 Task: Find a place to stay in Zaysan, Kazakhstan, for 8 guests from 12th to 16th August, with a price range of ₹820 to ₹100000+, including amenities like WiFi and free parking, and enable self check-in.
Action: Mouse moved to (427, 140)
Screenshot: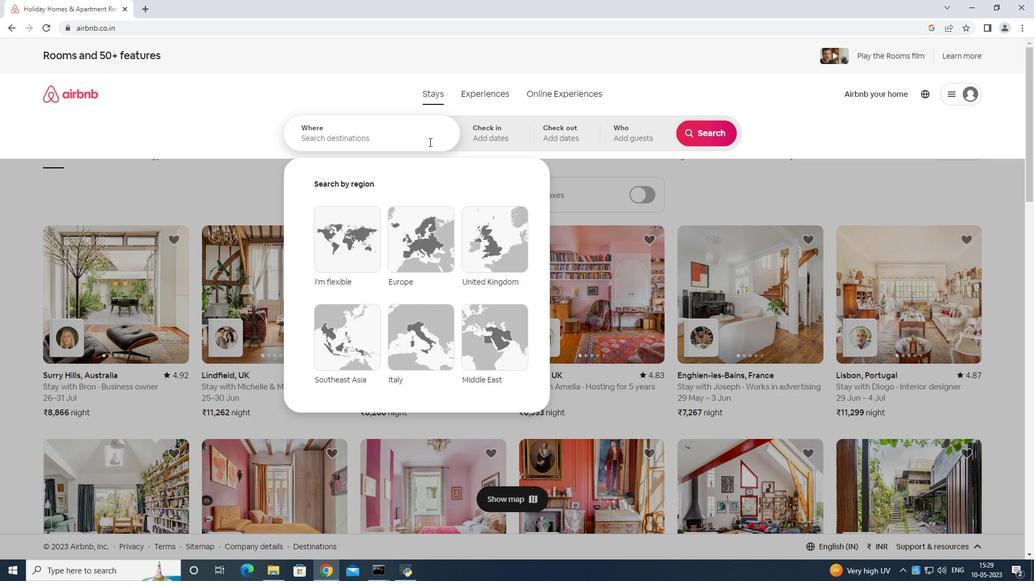 
Action: Mouse pressed left at (427, 140)
Screenshot: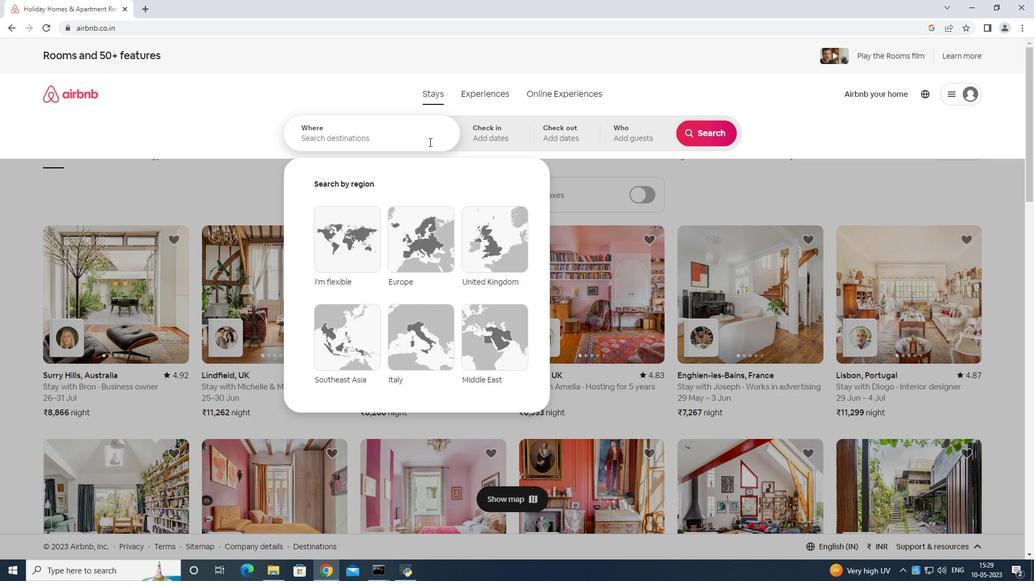 
Action: Mouse moved to (359, 200)
Screenshot: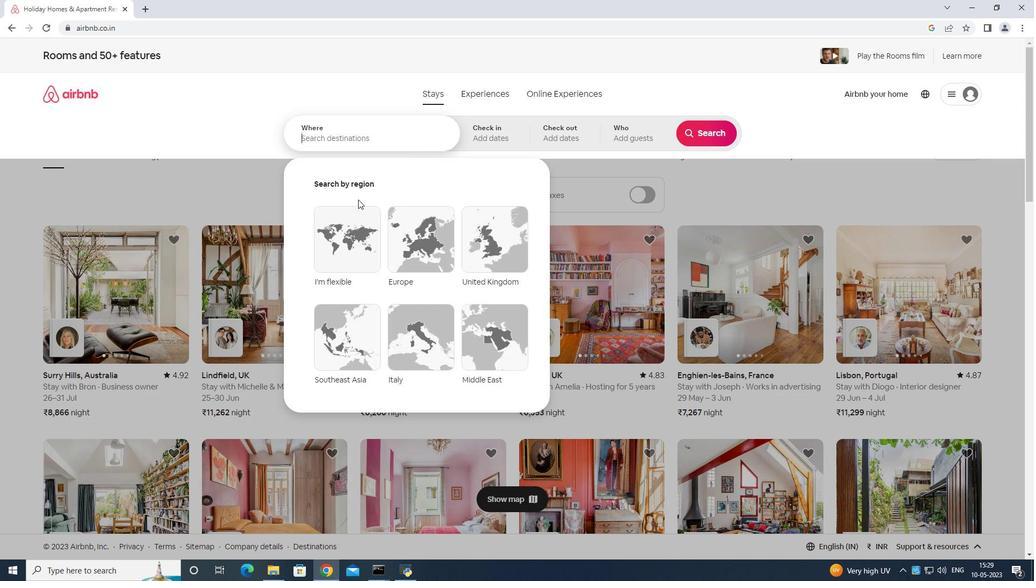 
Action: Key pressed <Key.shift>Zaysan<Key.space>kazakj<Key.backspace>hstan<Key.enter>
Screenshot: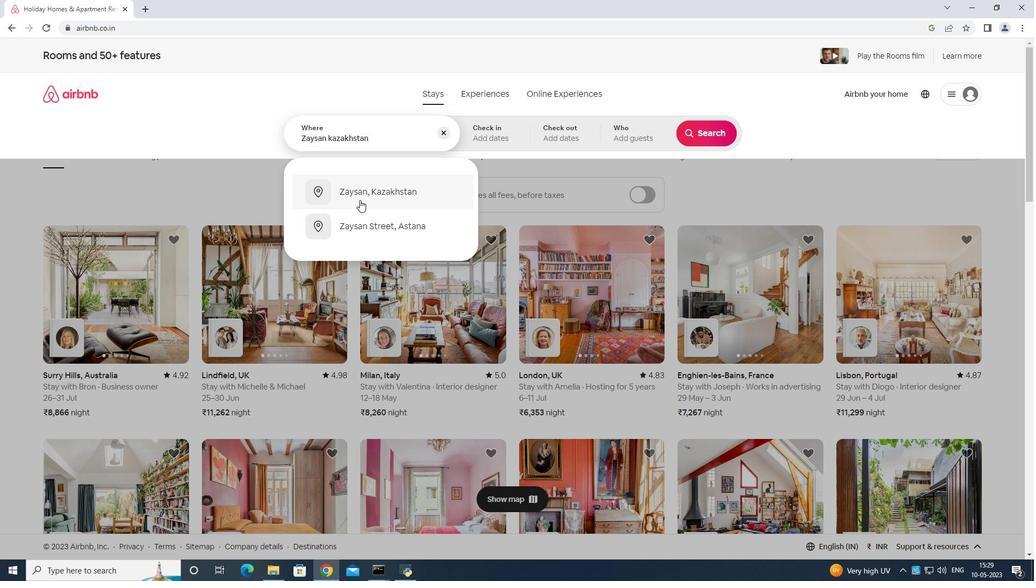 
Action: Mouse moved to (705, 220)
Screenshot: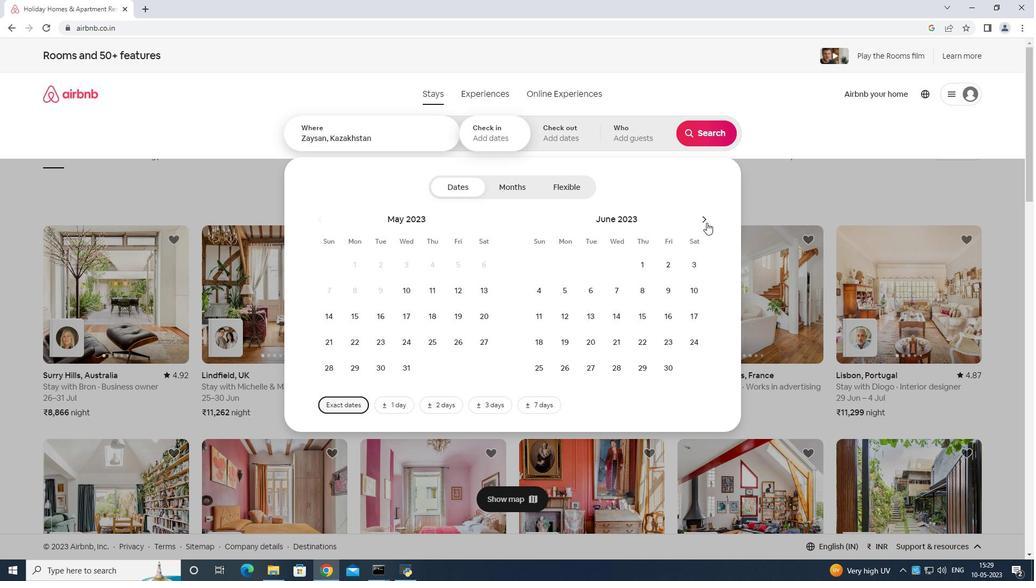 
Action: Mouse pressed left at (705, 220)
Screenshot: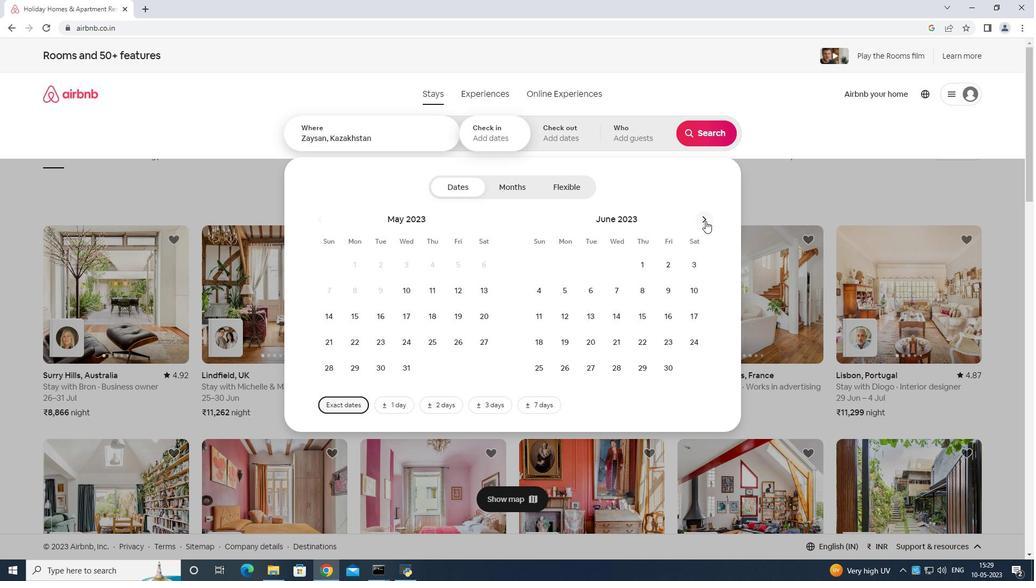 
Action: Mouse moved to (702, 220)
Screenshot: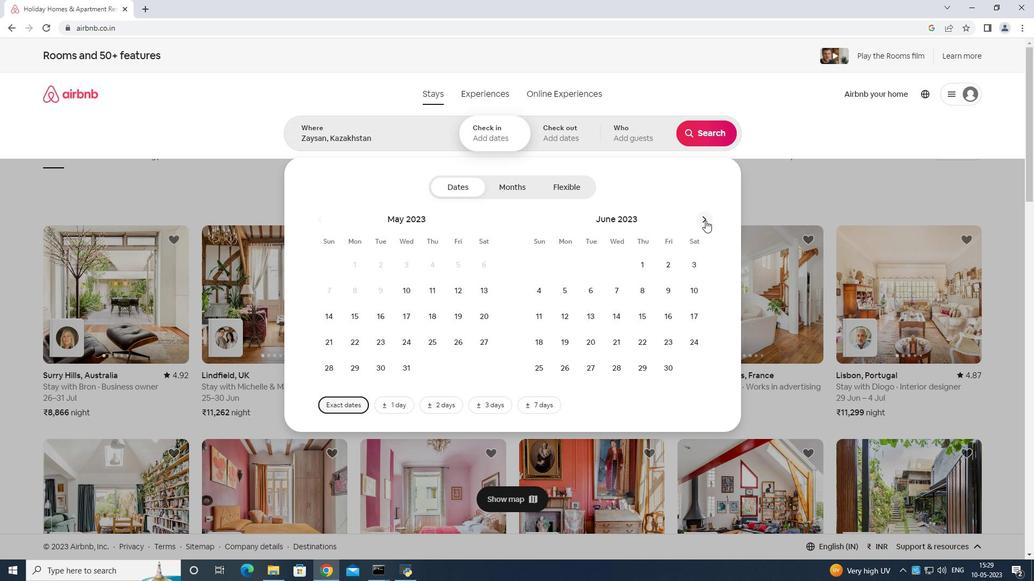 
Action: Mouse pressed left at (702, 220)
Screenshot: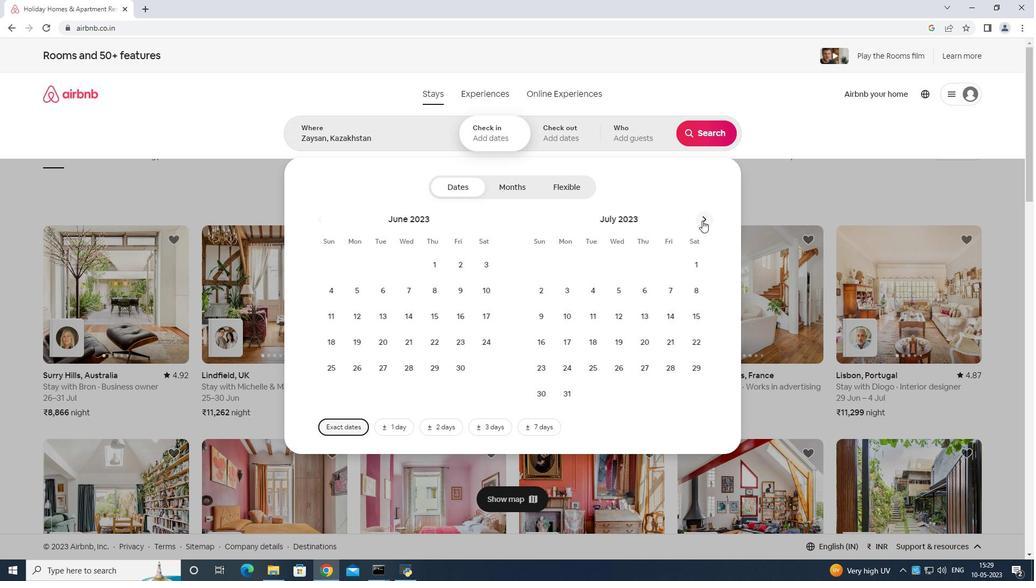 
Action: Mouse moved to (691, 289)
Screenshot: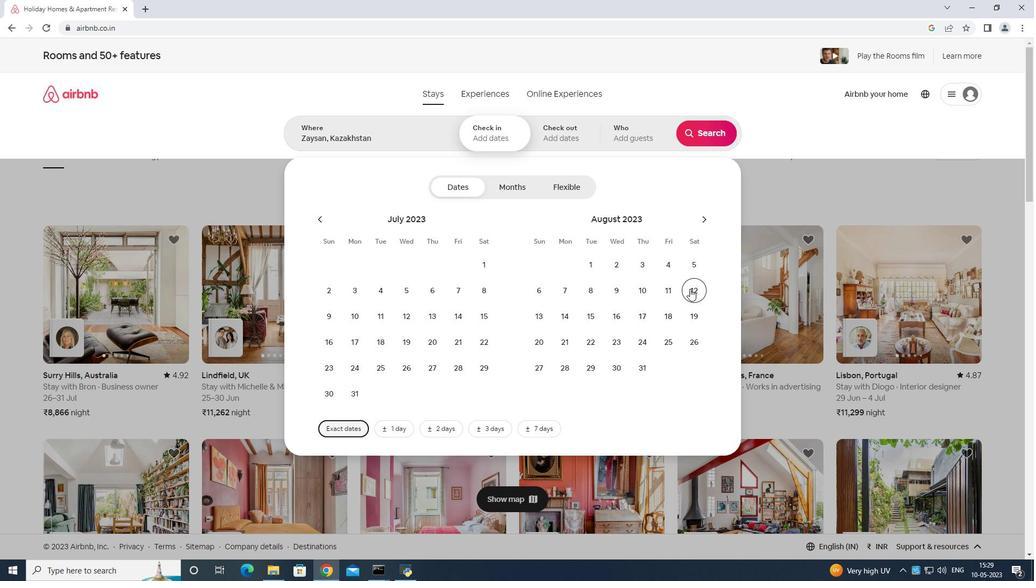 
Action: Mouse pressed left at (691, 289)
Screenshot: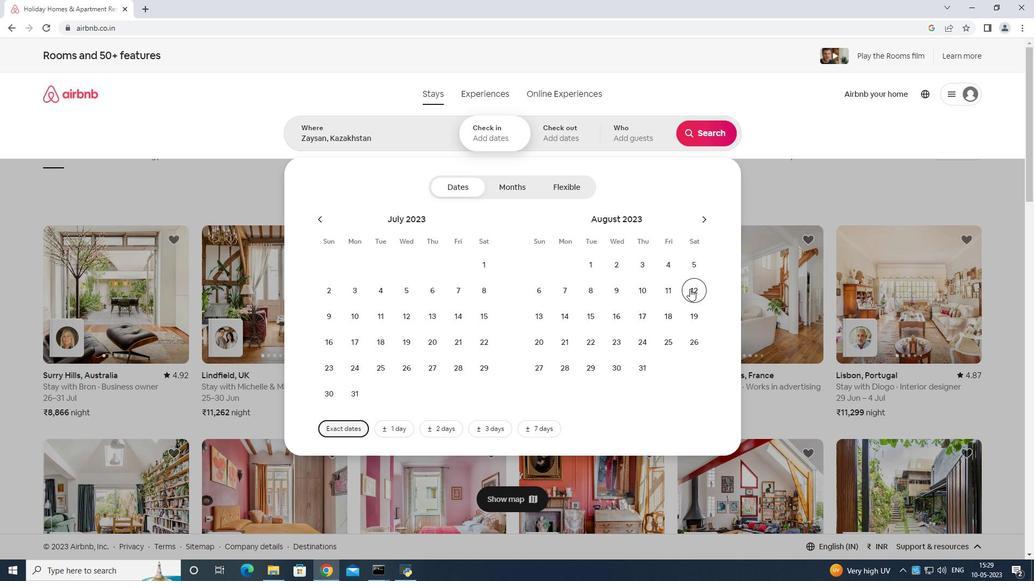 
Action: Mouse moved to (611, 313)
Screenshot: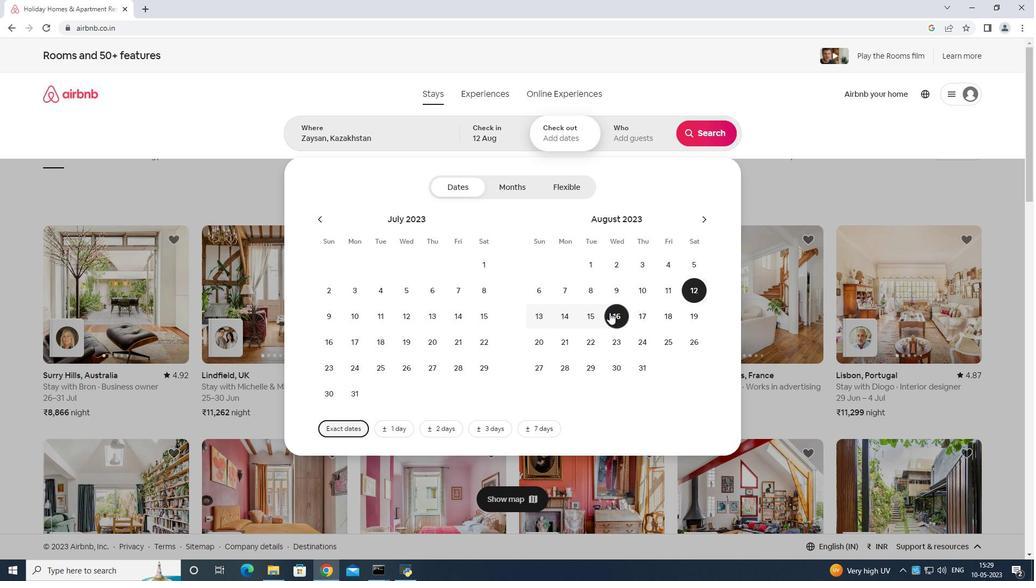 
Action: Mouse pressed left at (611, 313)
Screenshot: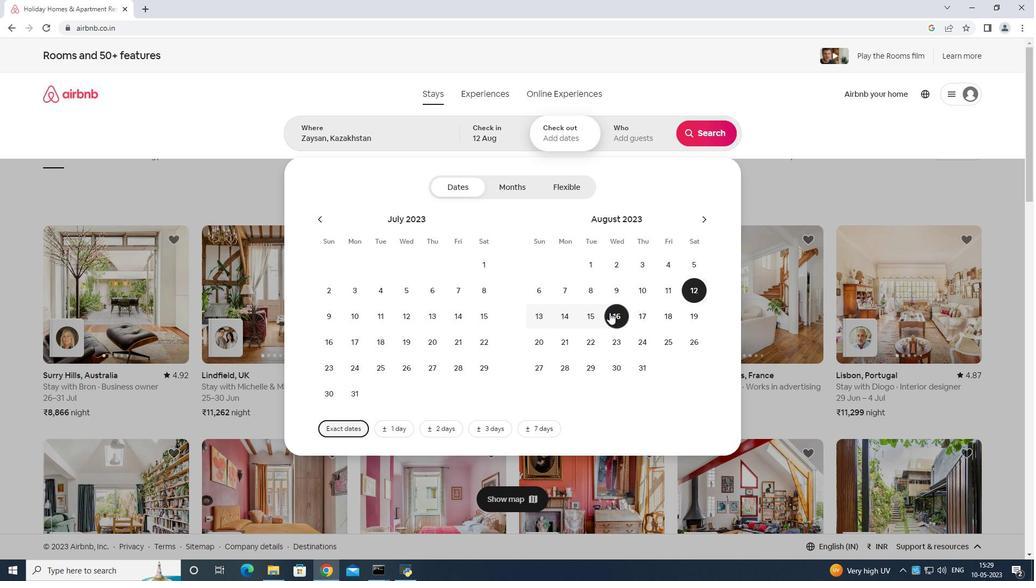 
Action: Mouse moved to (637, 140)
Screenshot: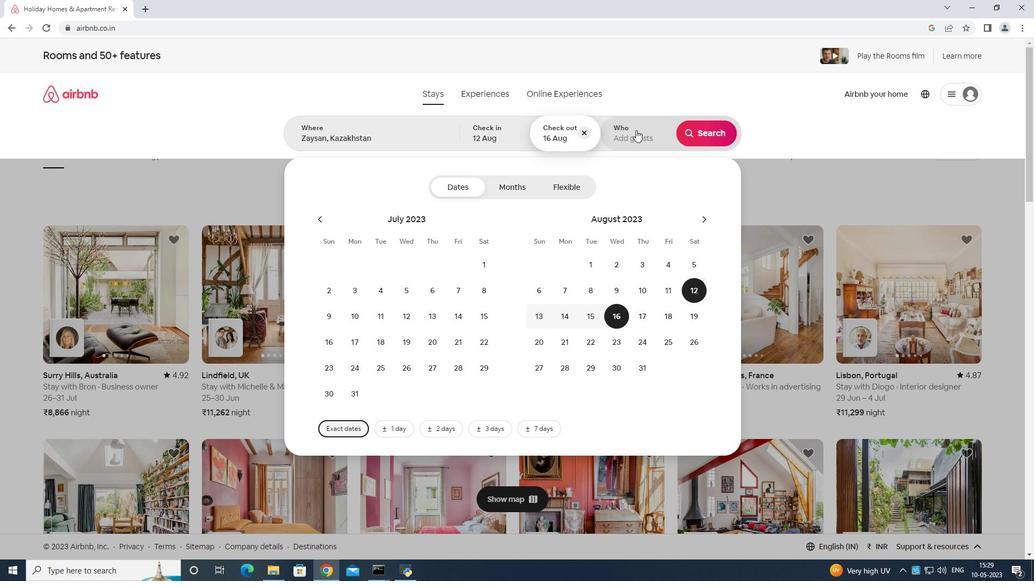 
Action: Mouse pressed left at (637, 140)
Screenshot: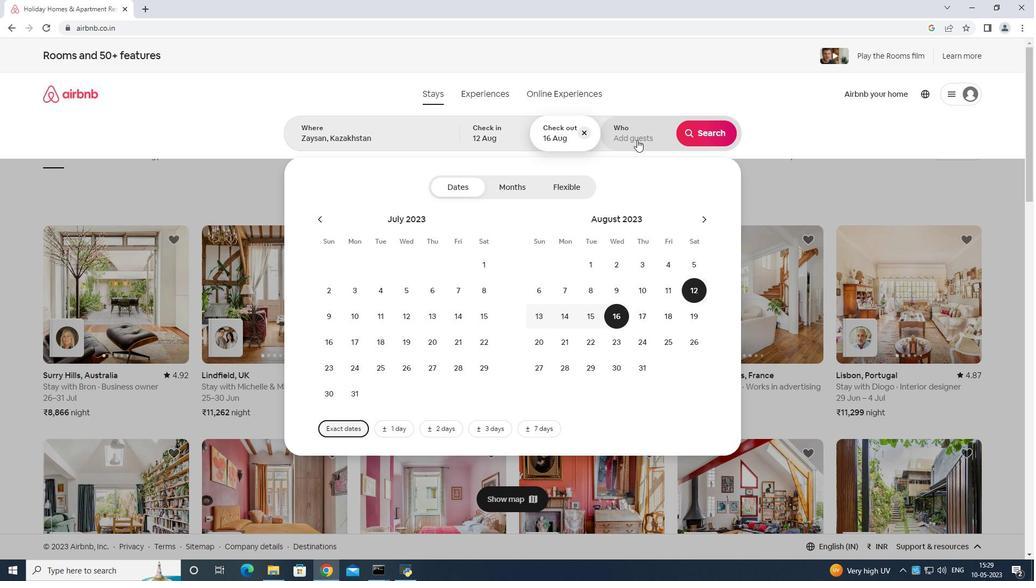
Action: Mouse moved to (713, 193)
Screenshot: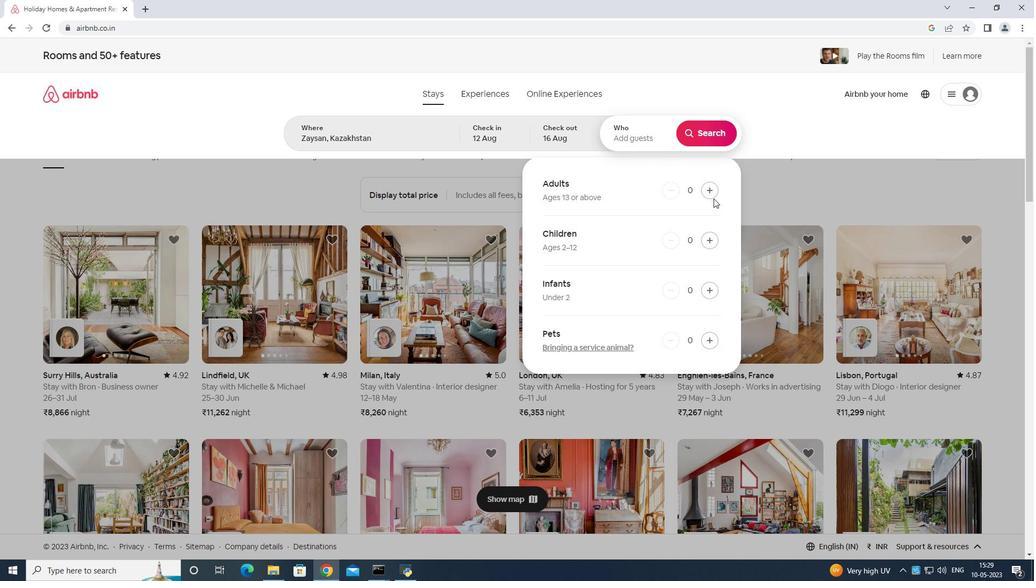 
Action: Mouse pressed left at (713, 193)
Screenshot: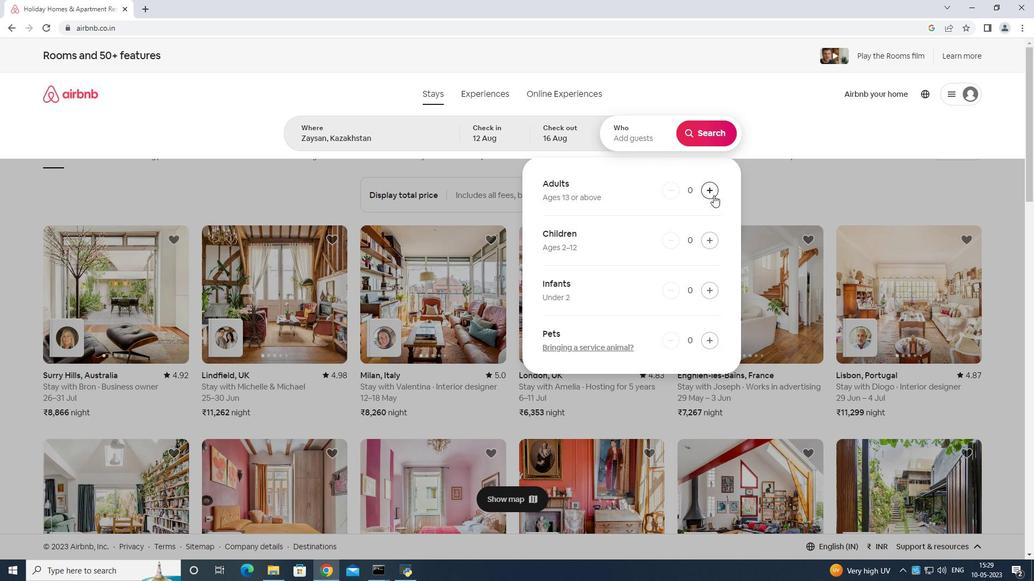 
Action: Mouse moved to (713, 193)
Screenshot: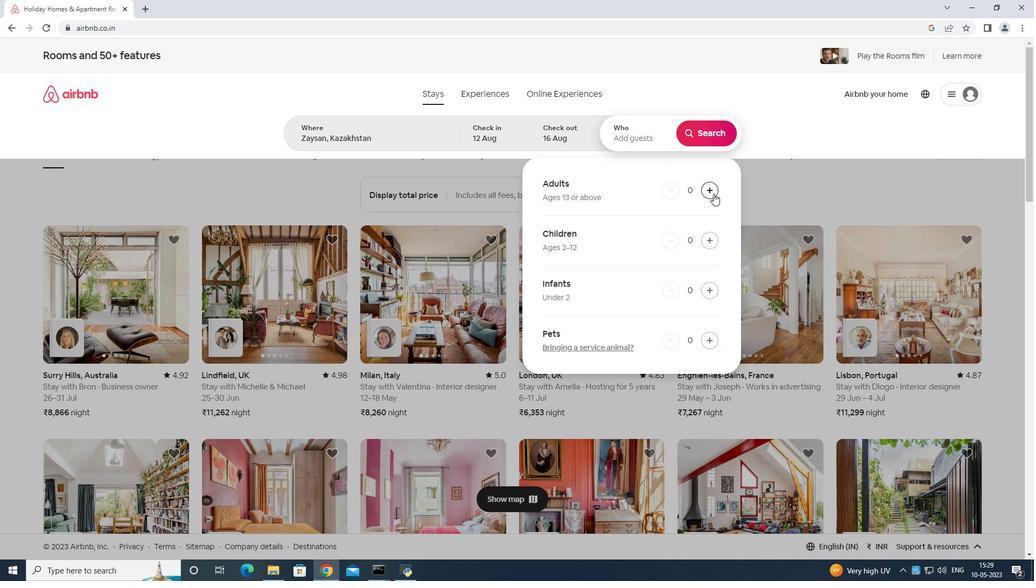 
Action: Mouse pressed left at (713, 193)
Screenshot: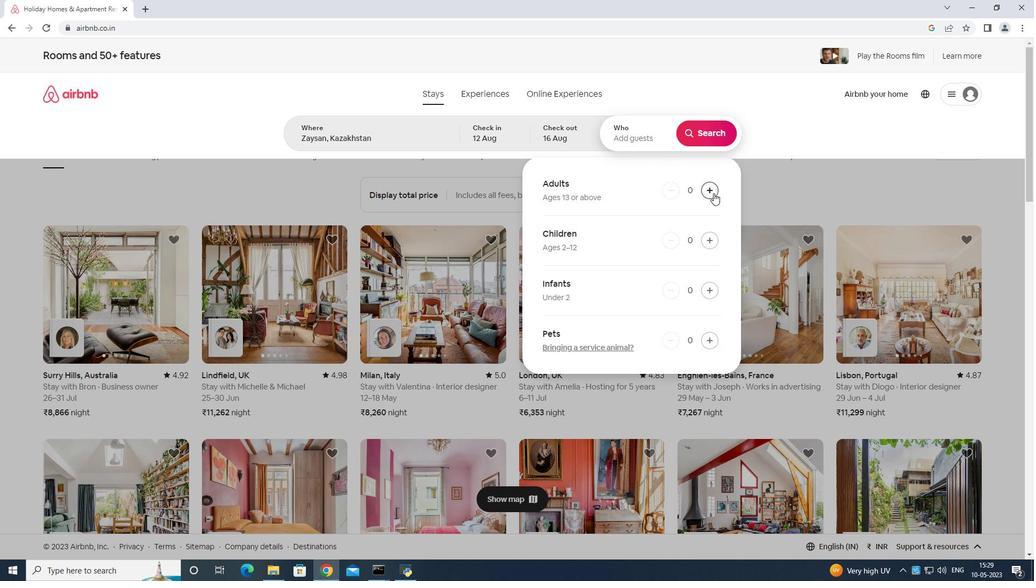 
Action: Mouse pressed left at (713, 193)
Screenshot: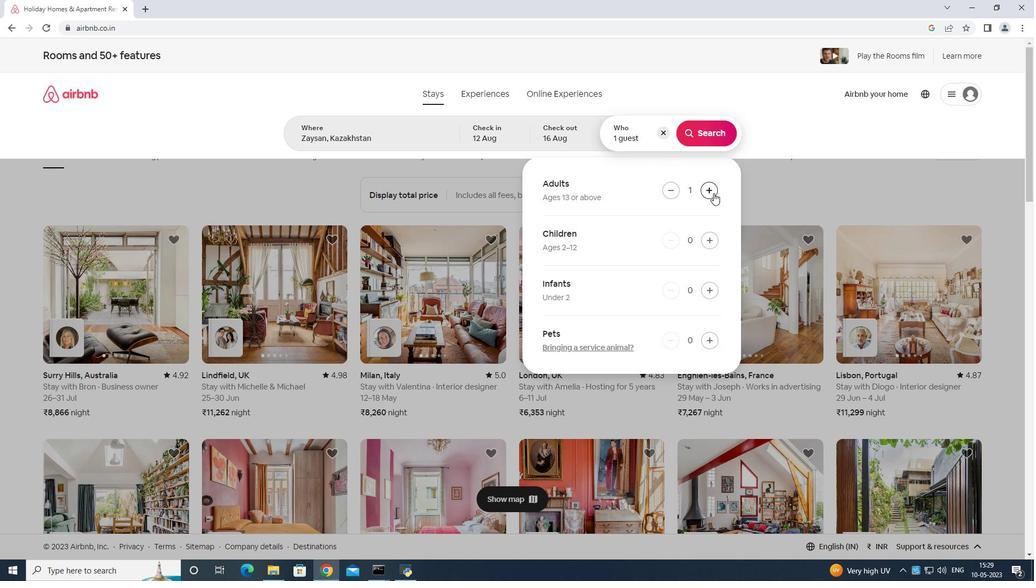 
Action: Mouse moved to (712, 192)
Screenshot: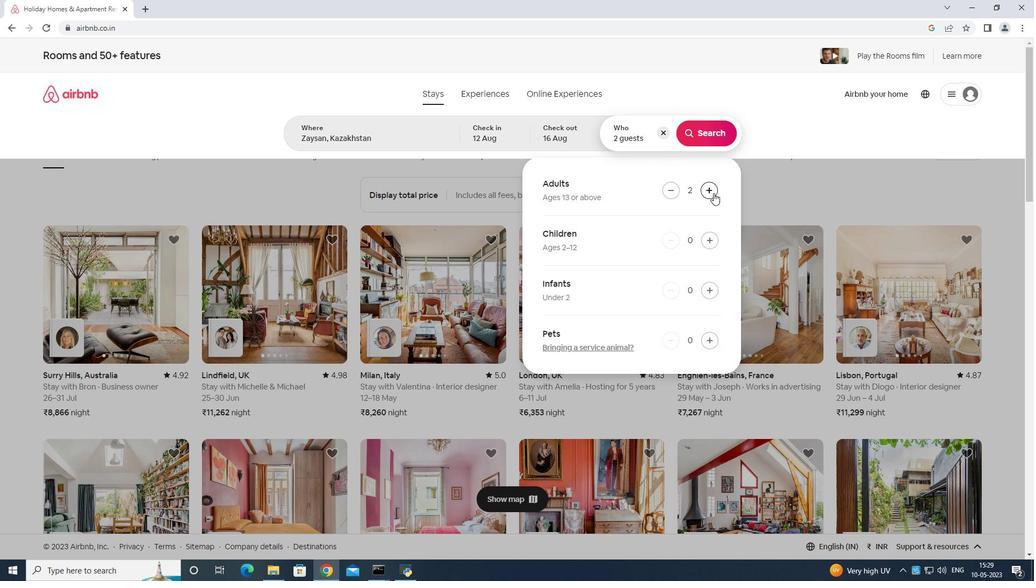 
Action: Mouse pressed left at (712, 192)
Screenshot: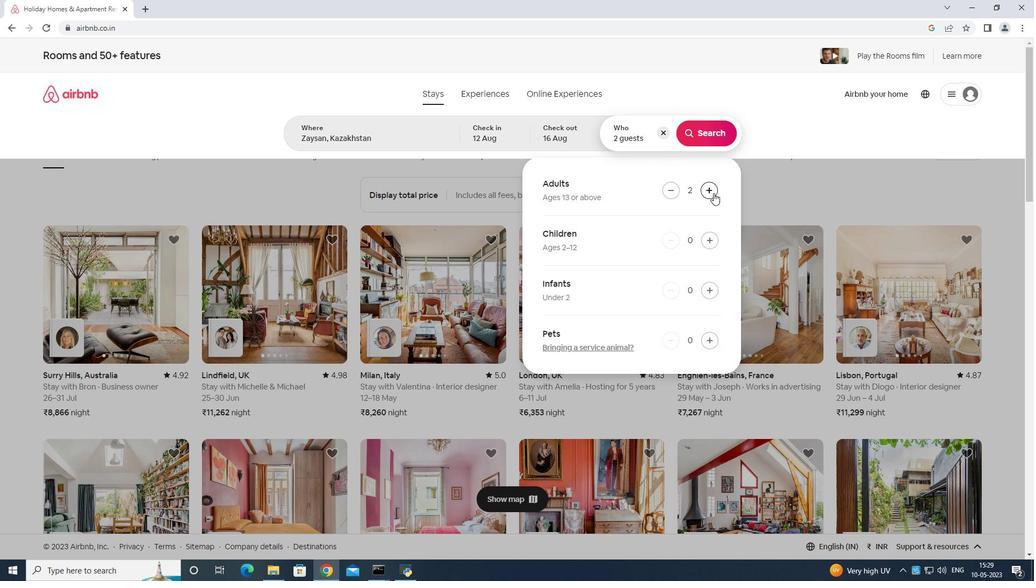 
Action: Mouse pressed left at (712, 192)
Screenshot: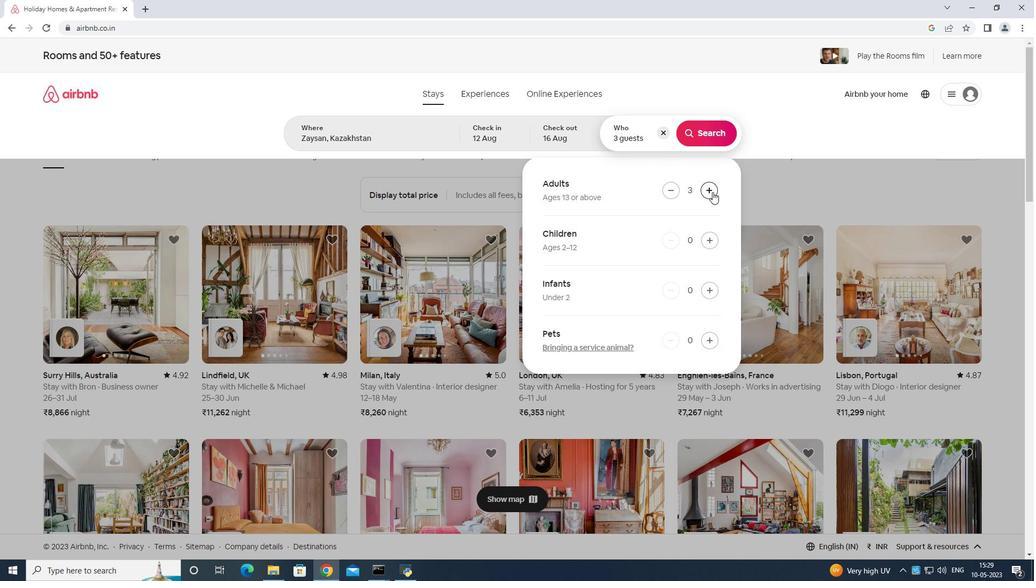 
Action: Mouse pressed left at (712, 192)
Screenshot: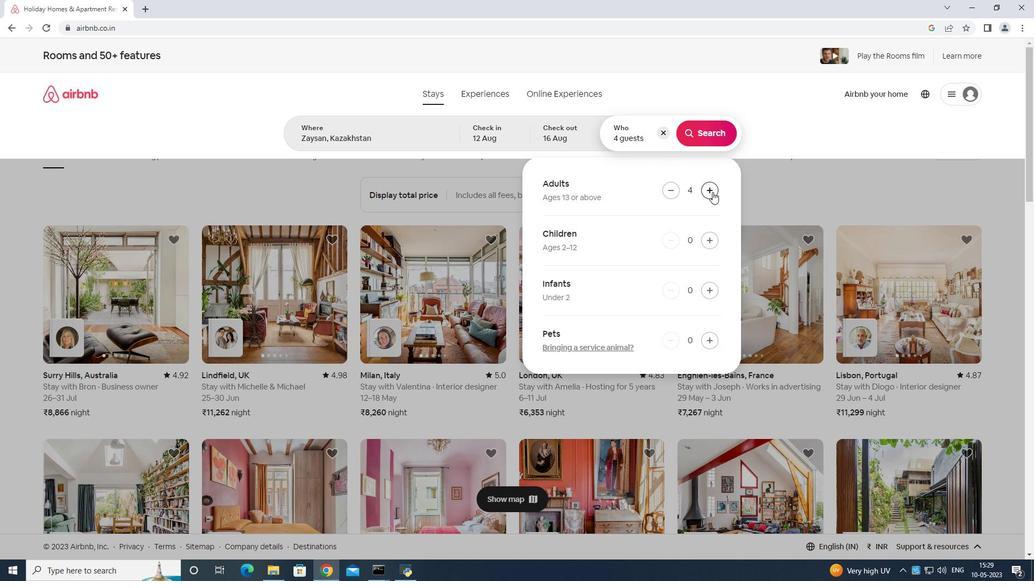 
Action: Mouse pressed left at (712, 192)
Screenshot: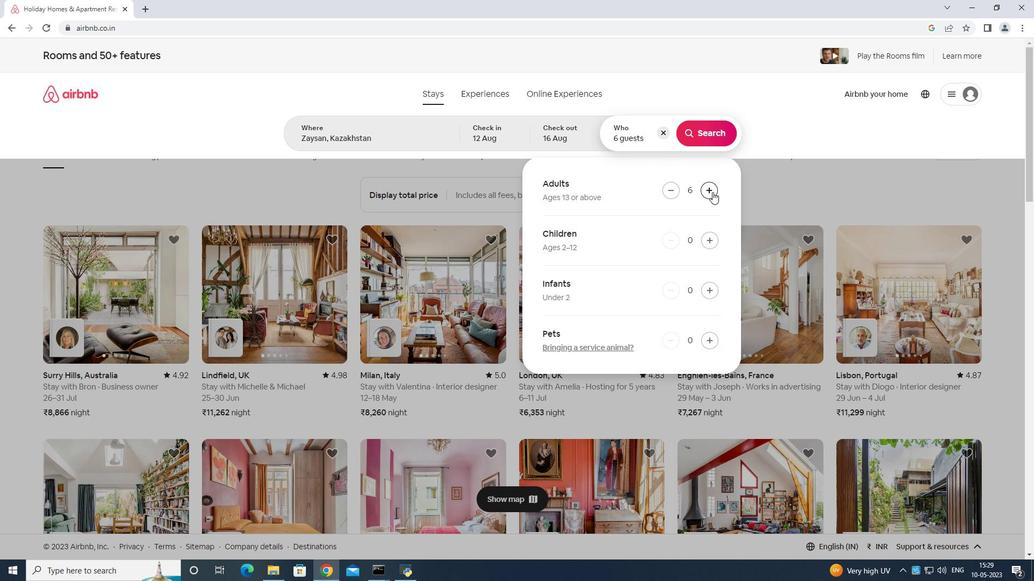 
Action: Mouse moved to (712, 192)
Screenshot: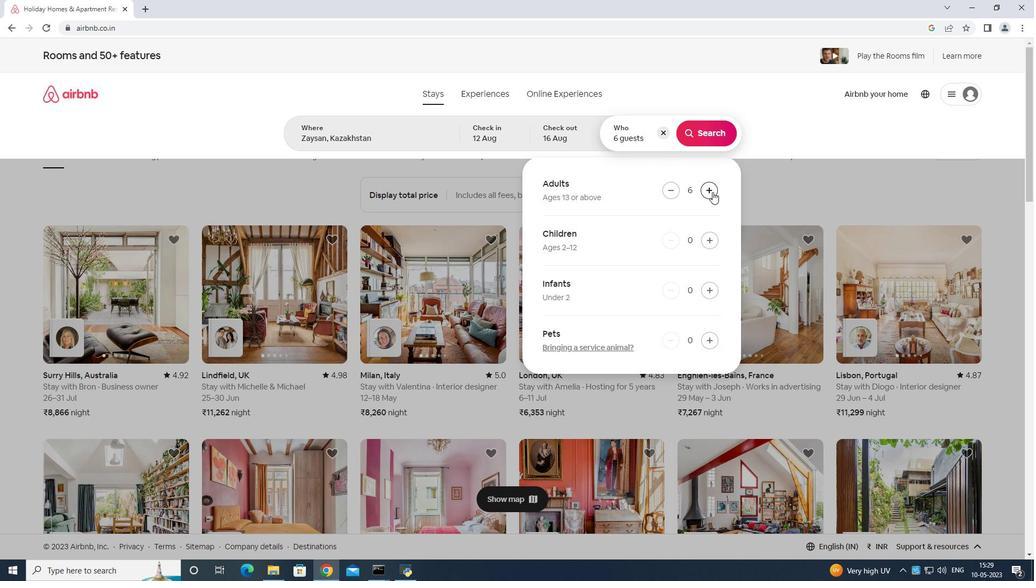 
Action: Mouse pressed left at (712, 192)
Screenshot: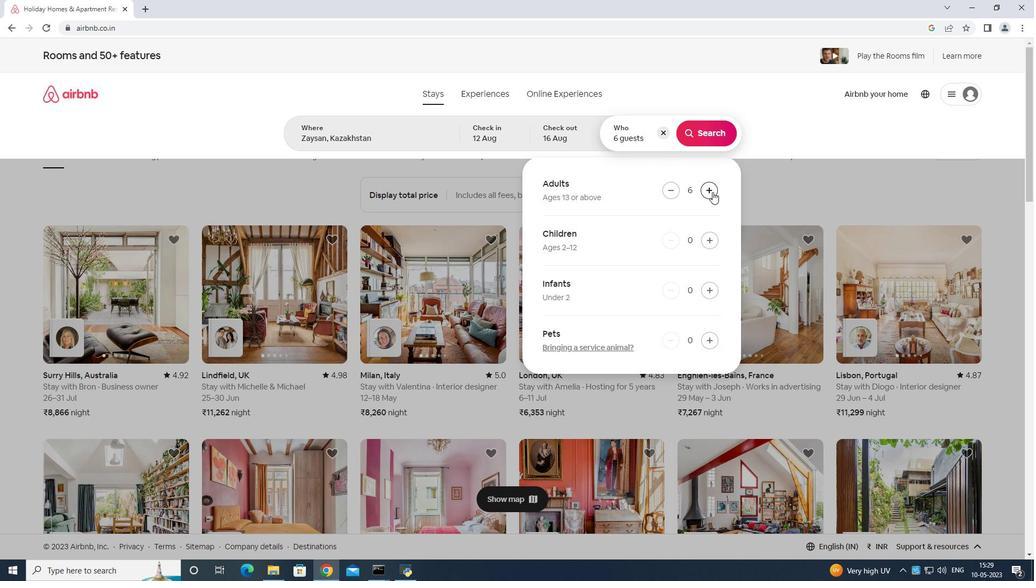 
Action: Mouse moved to (720, 132)
Screenshot: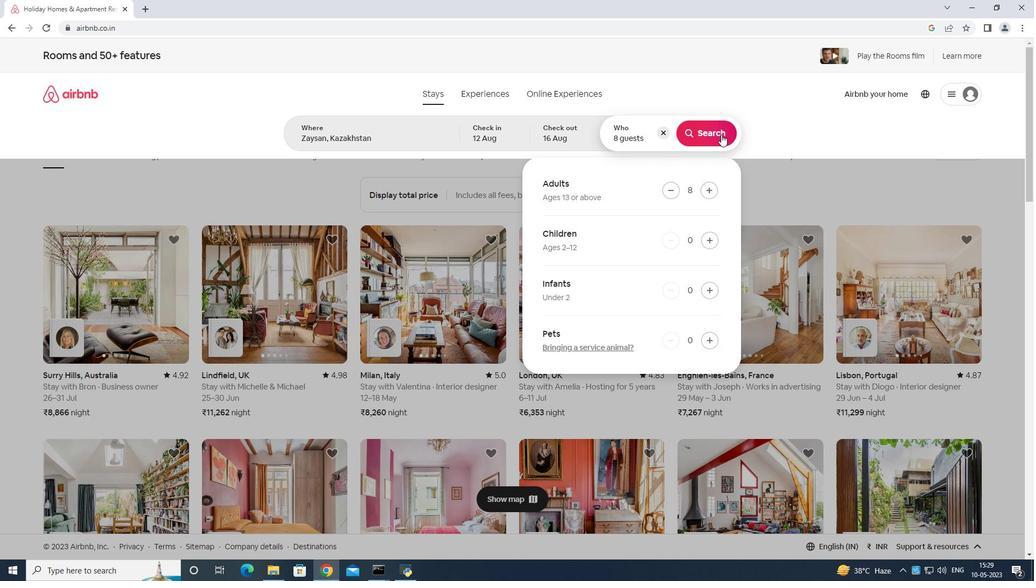
Action: Mouse pressed left at (720, 132)
Screenshot: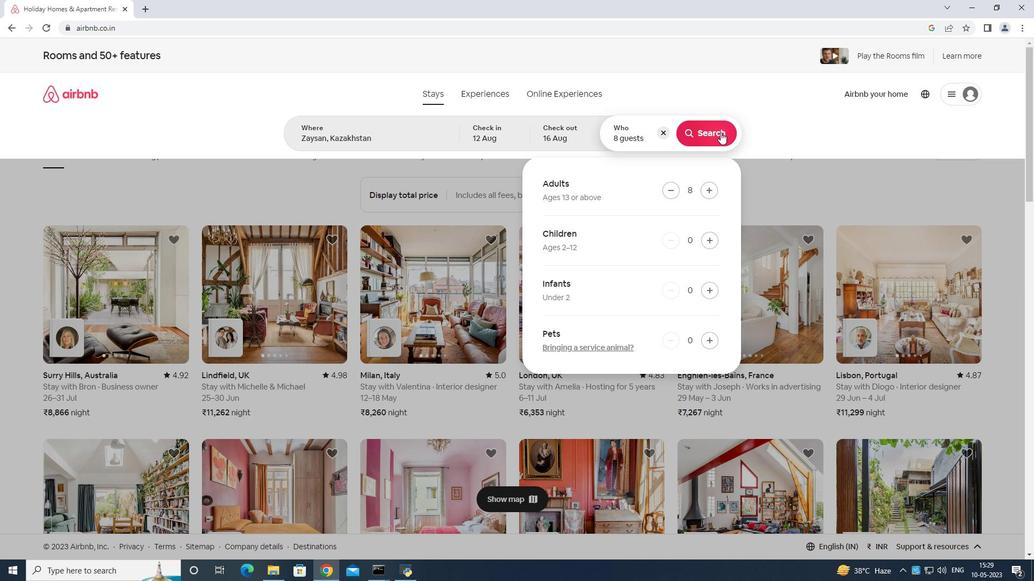 
Action: Mouse moved to (987, 100)
Screenshot: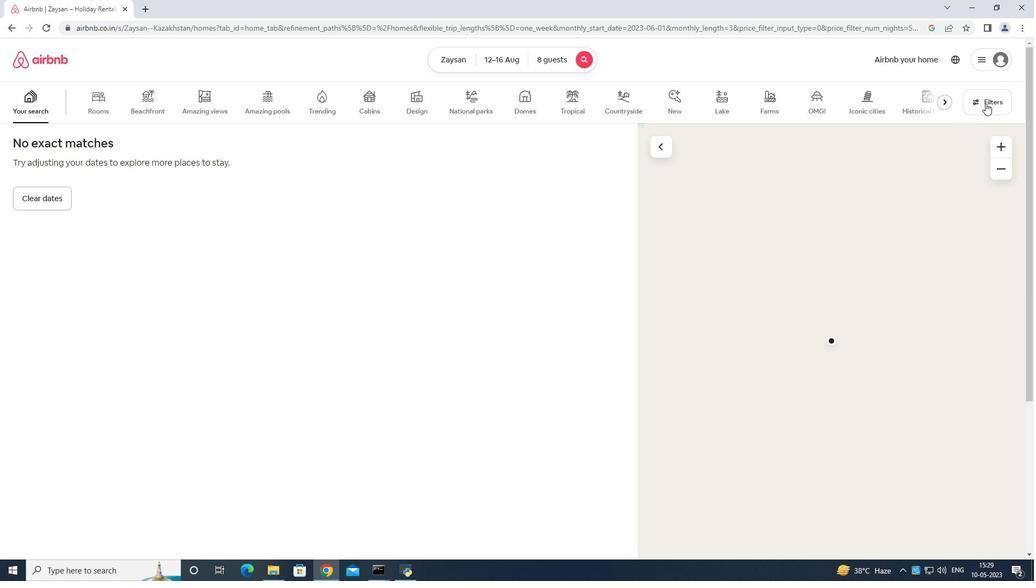
Action: Mouse pressed left at (987, 100)
Screenshot: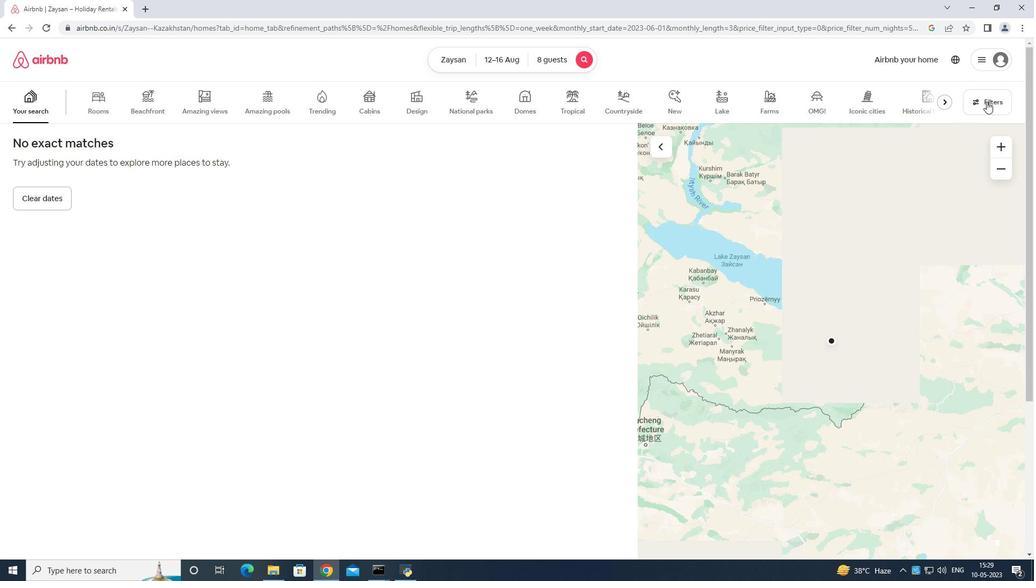 
Action: Mouse moved to (443, 360)
Screenshot: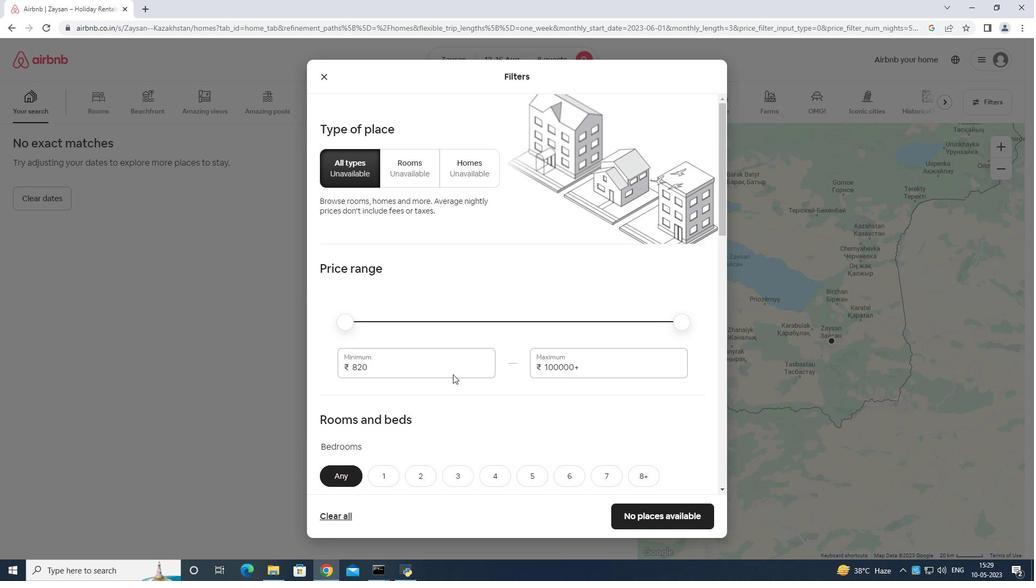 
Action: Mouse pressed left at (443, 360)
Screenshot: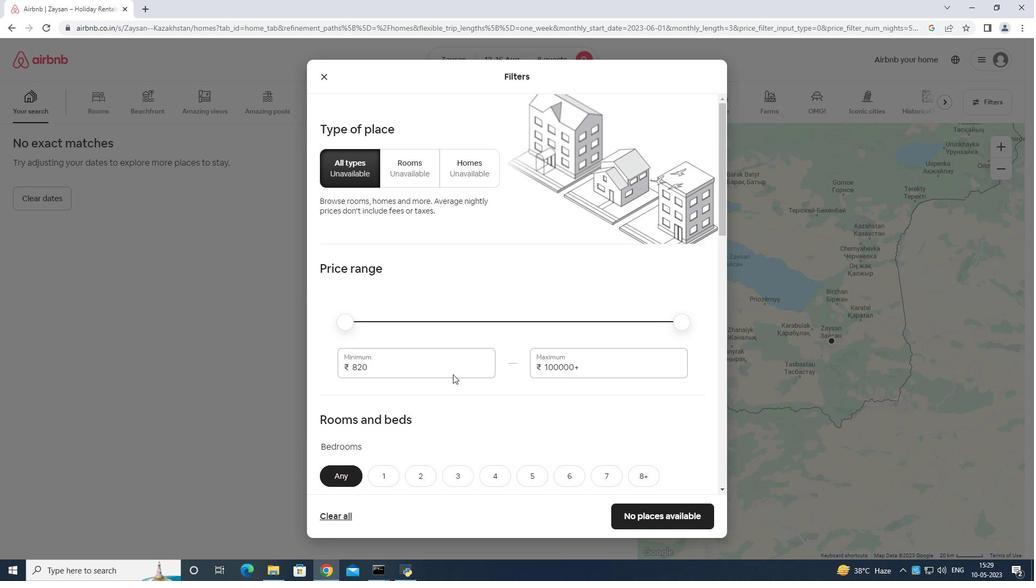 
Action: Mouse moved to (443, 356)
Screenshot: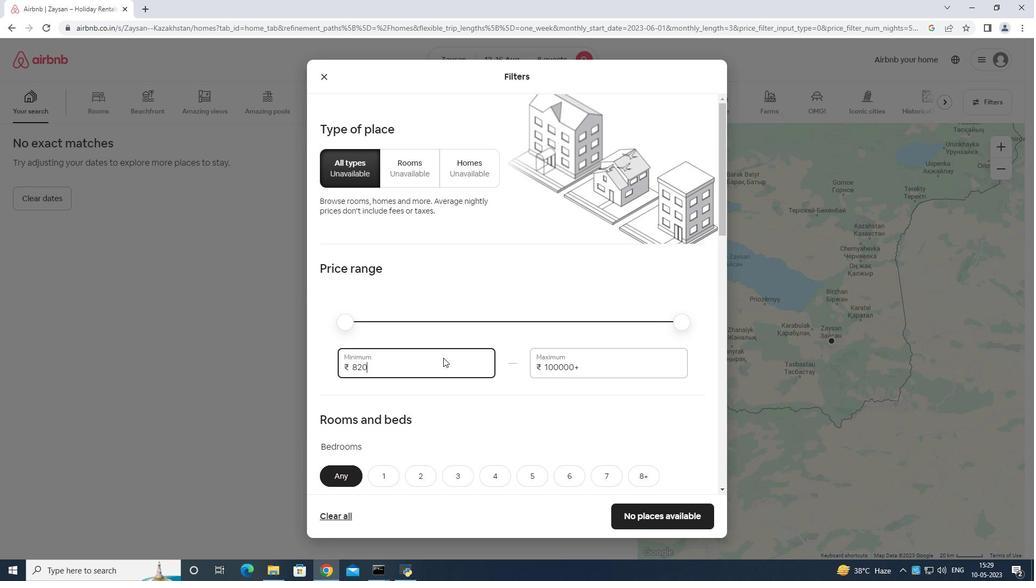 
Action: Key pressed <Key.backspace>
Screenshot: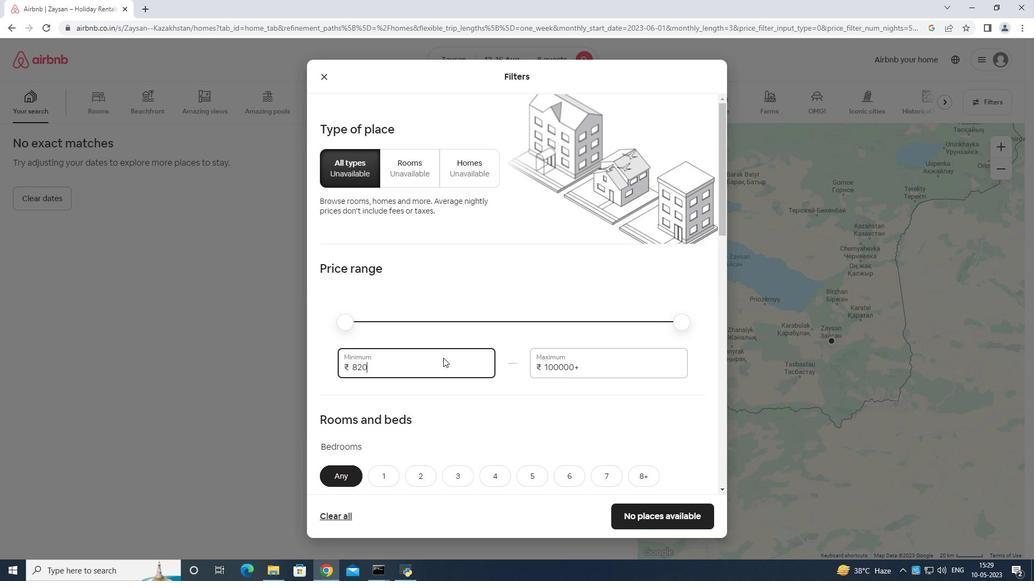 
Action: Mouse moved to (442, 352)
Screenshot: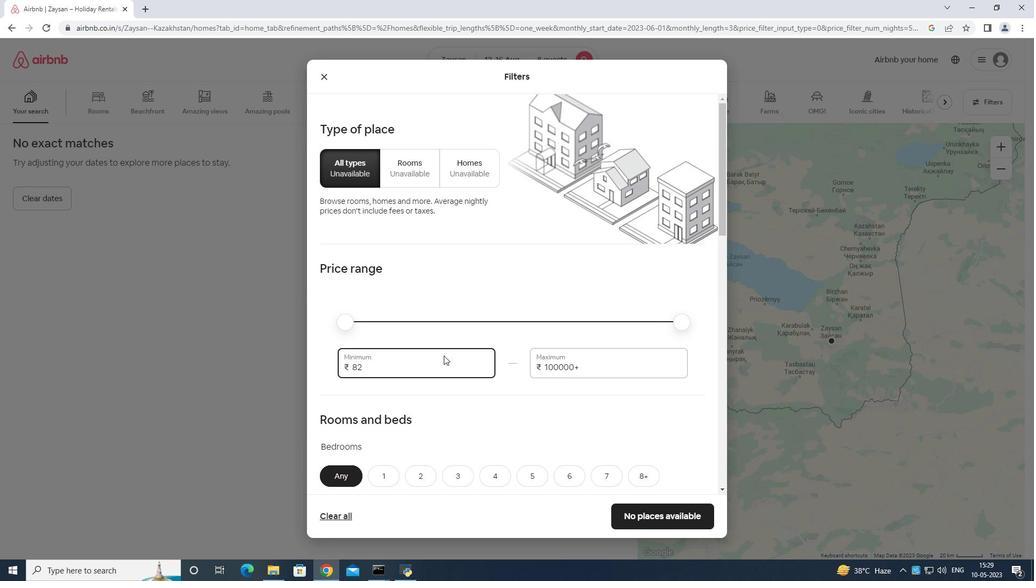 
Action: Key pressed <Key.backspace><Key.backspace><Key.backspace><Key.backspace><Key.backspace><Key.backspace><Key.backspace><Key.backspace>
Screenshot: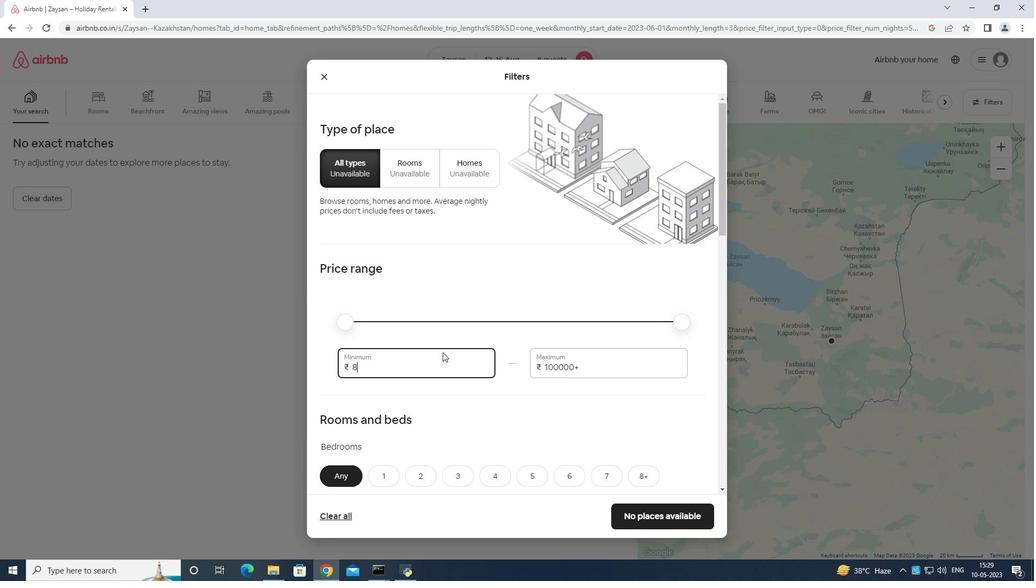 
Action: Mouse moved to (442, 352)
Screenshot: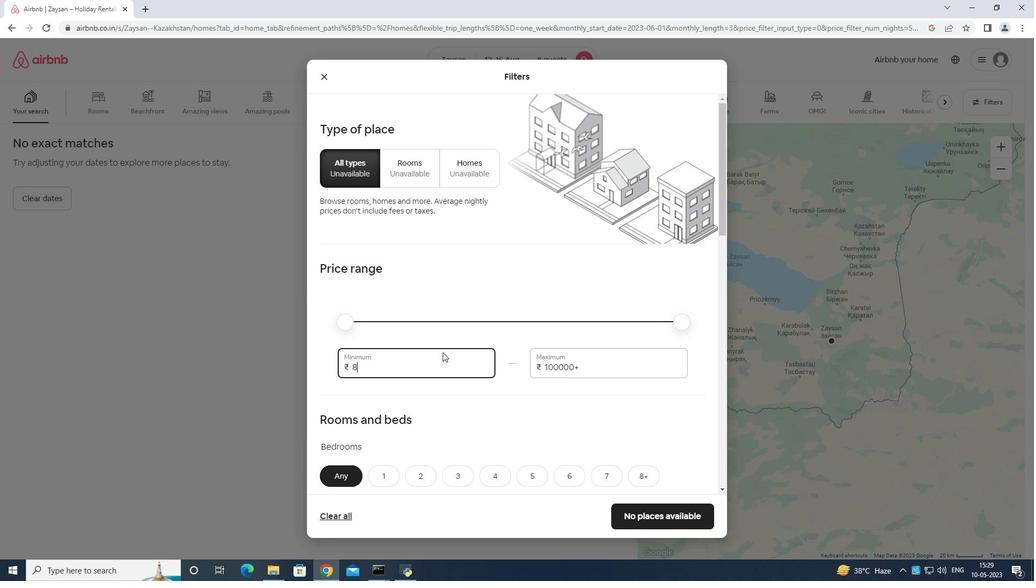
Action: Key pressed <Key.backspace>10000
Screenshot: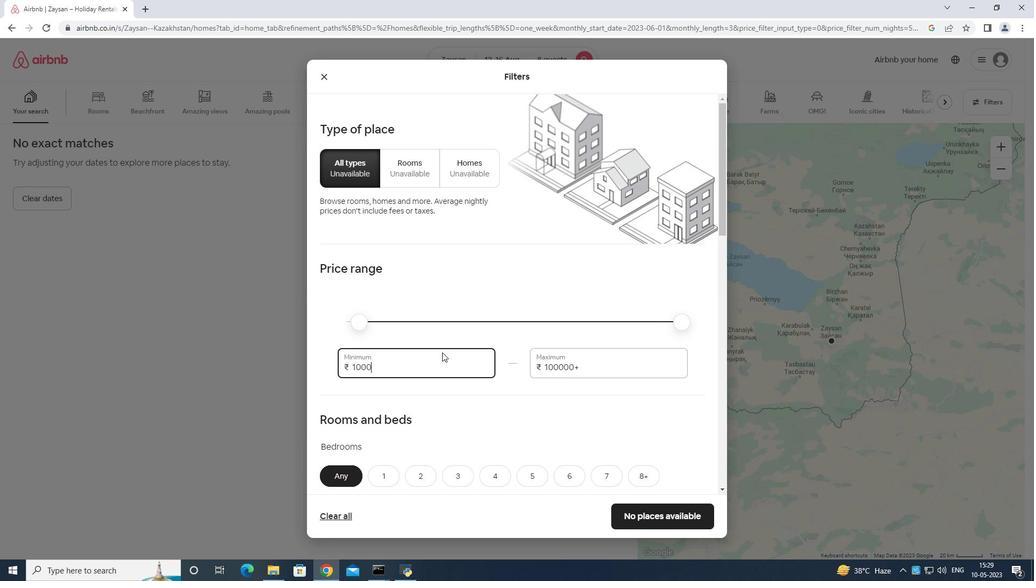 
Action: Mouse moved to (584, 369)
Screenshot: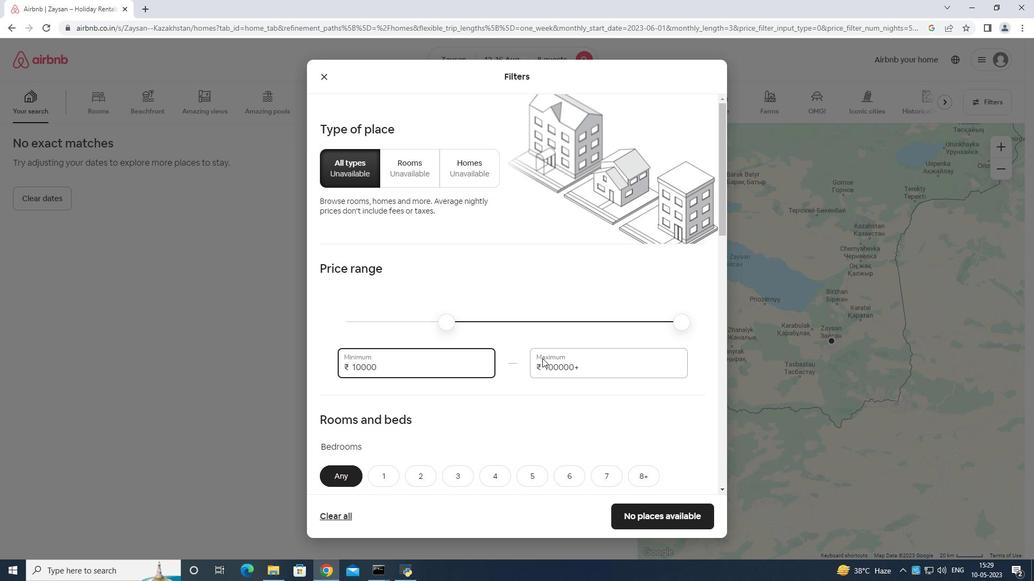 
Action: Mouse pressed left at (584, 369)
Screenshot: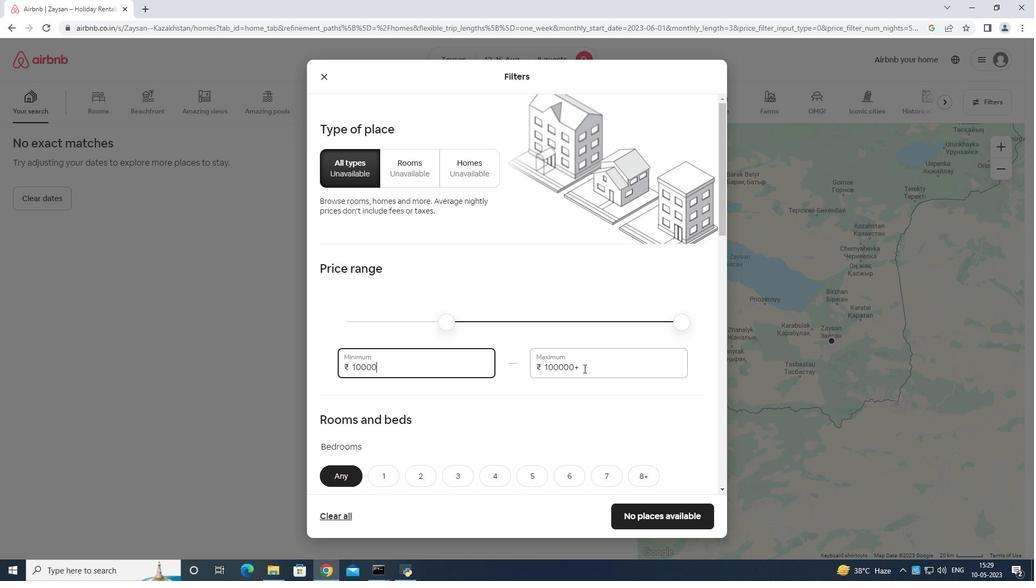 
Action: Mouse moved to (584, 369)
Screenshot: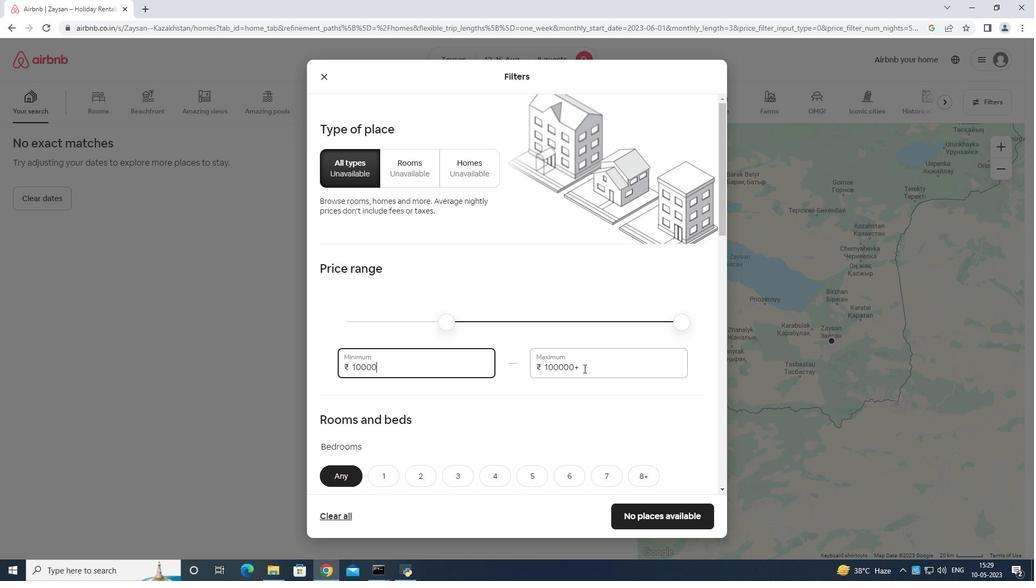 
Action: Key pressed <Key.backspace><Key.backspace><Key.backspace><Key.backspace><Key.backspace><Key.backspace><Key.backspace><Key.backspace><Key.backspace><Key.backspace><Key.backspace>16000
Screenshot: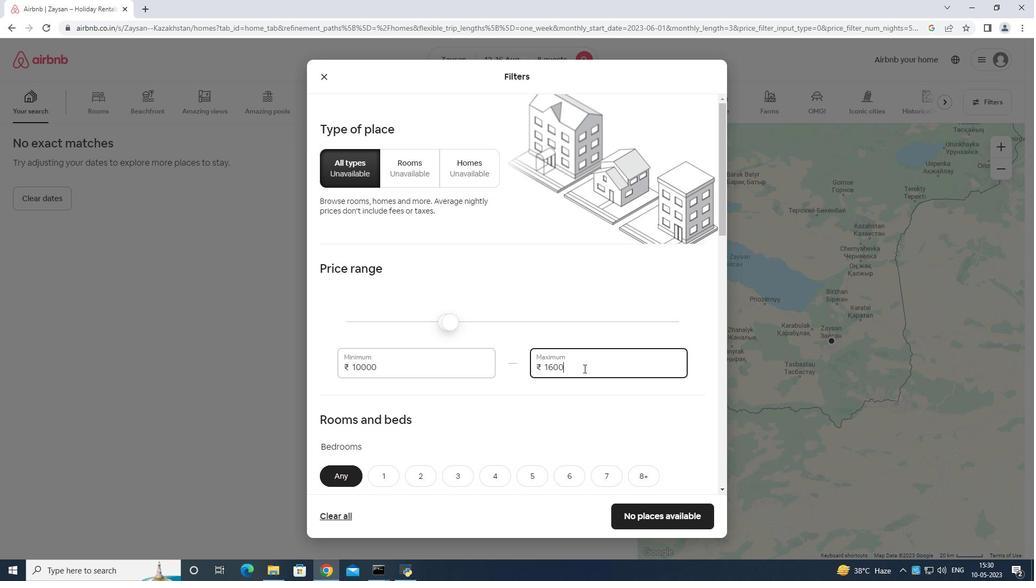 
Action: Mouse moved to (571, 359)
Screenshot: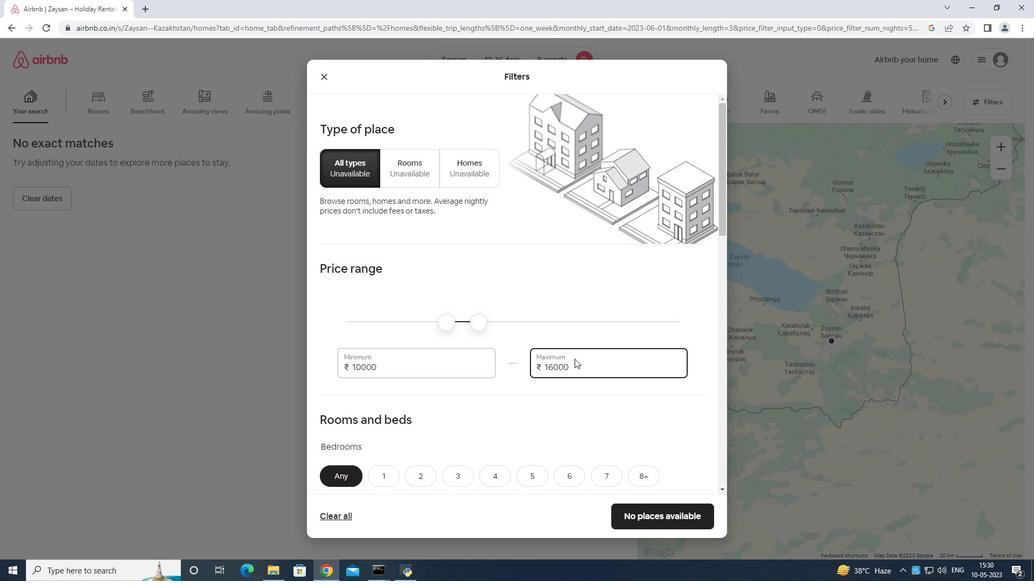 
Action: Mouse scrolled (571, 358) with delta (0, 0)
Screenshot: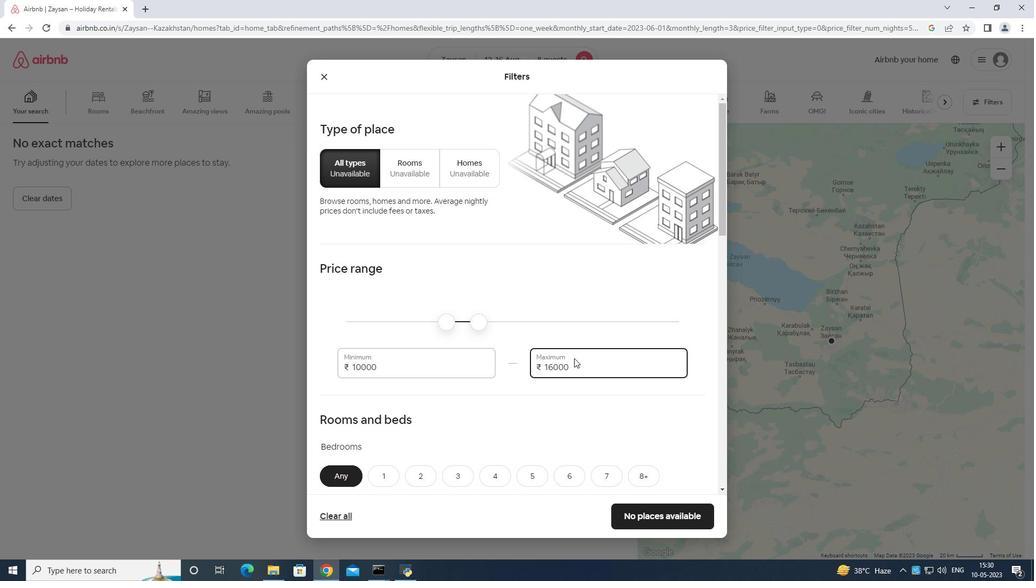 
Action: Mouse scrolled (571, 358) with delta (0, 0)
Screenshot: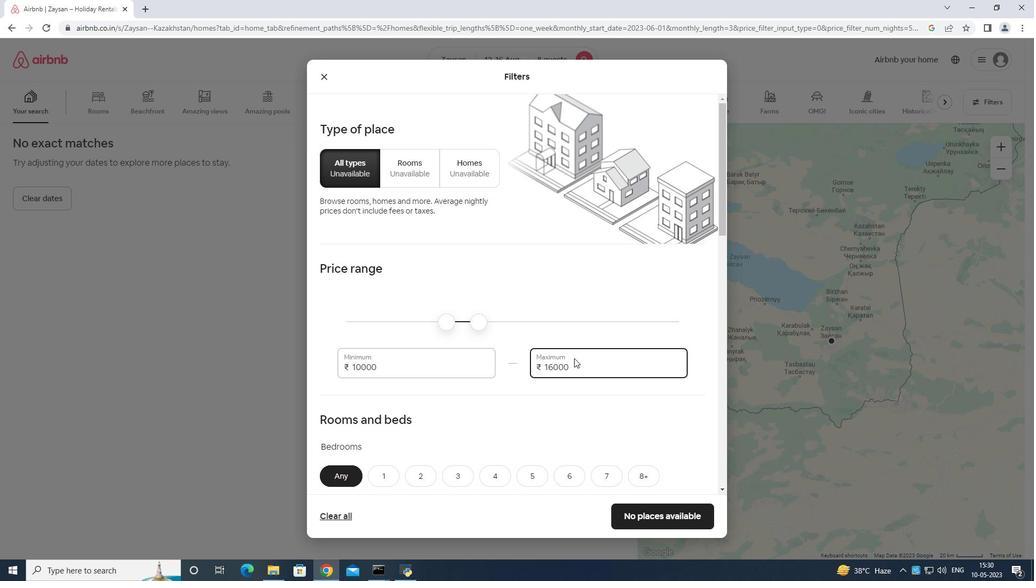 
Action: Mouse scrolled (571, 358) with delta (0, 0)
Screenshot: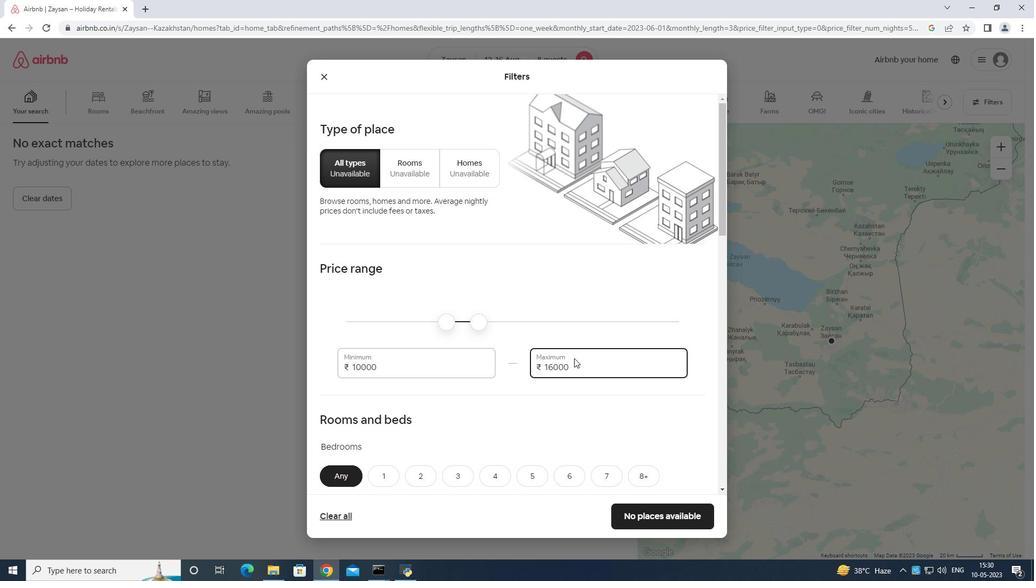 
Action: Mouse moved to (633, 319)
Screenshot: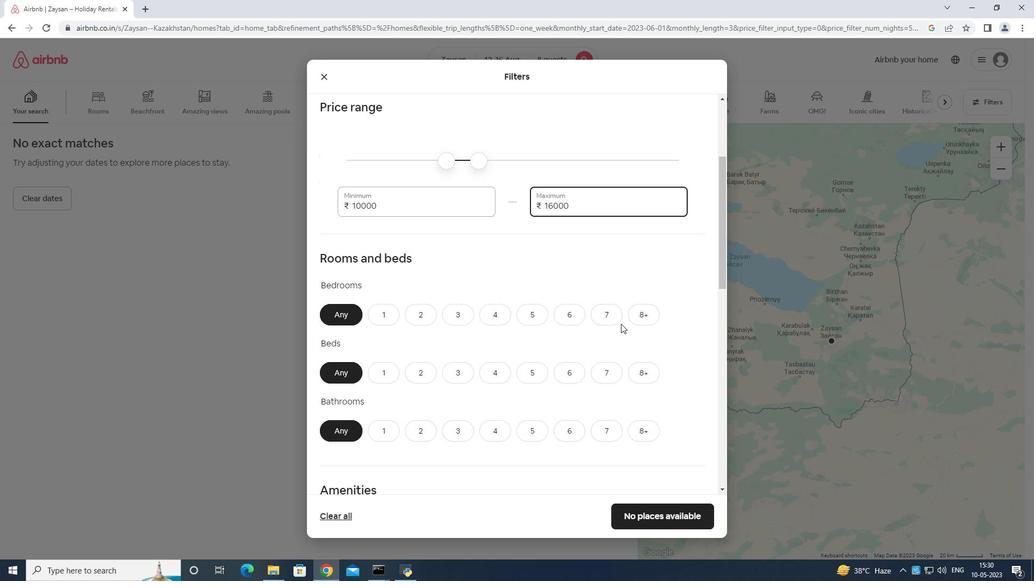 
Action: Mouse pressed left at (633, 319)
Screenshot: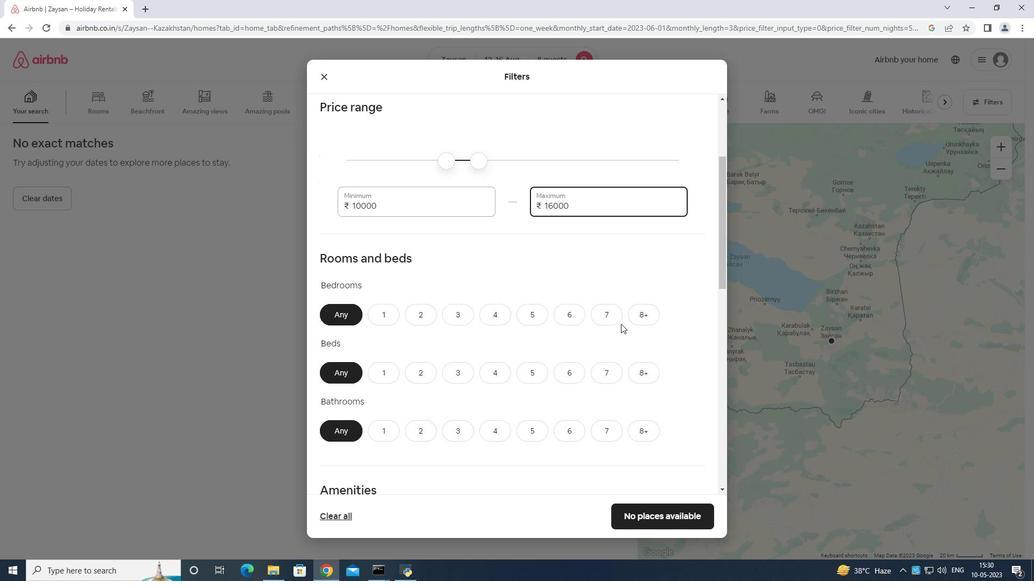 
Action: Mouse moved to (643, 377)
Screenshot: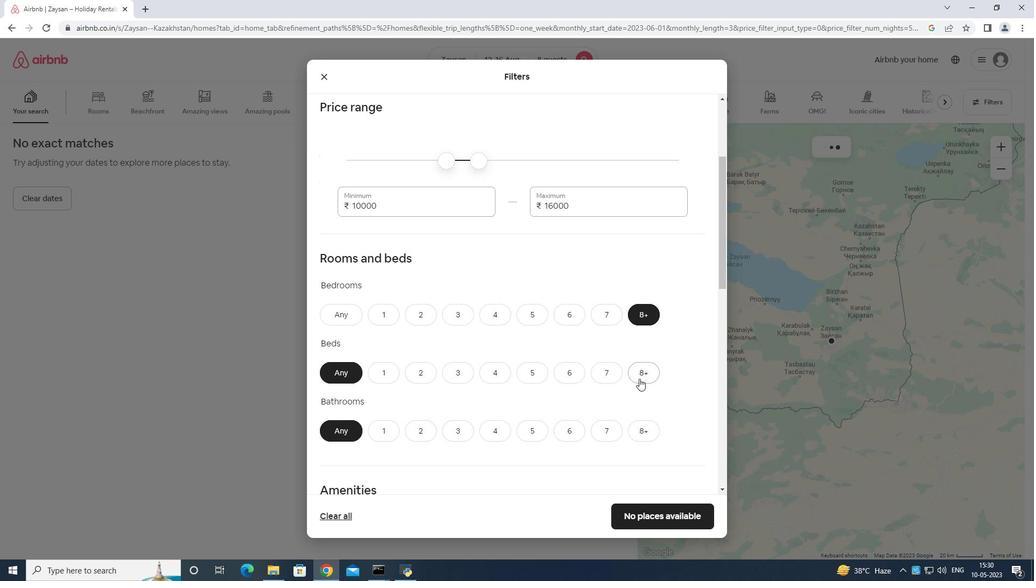 
Action: Mouse pressed left at (643, 377)
Screenshot: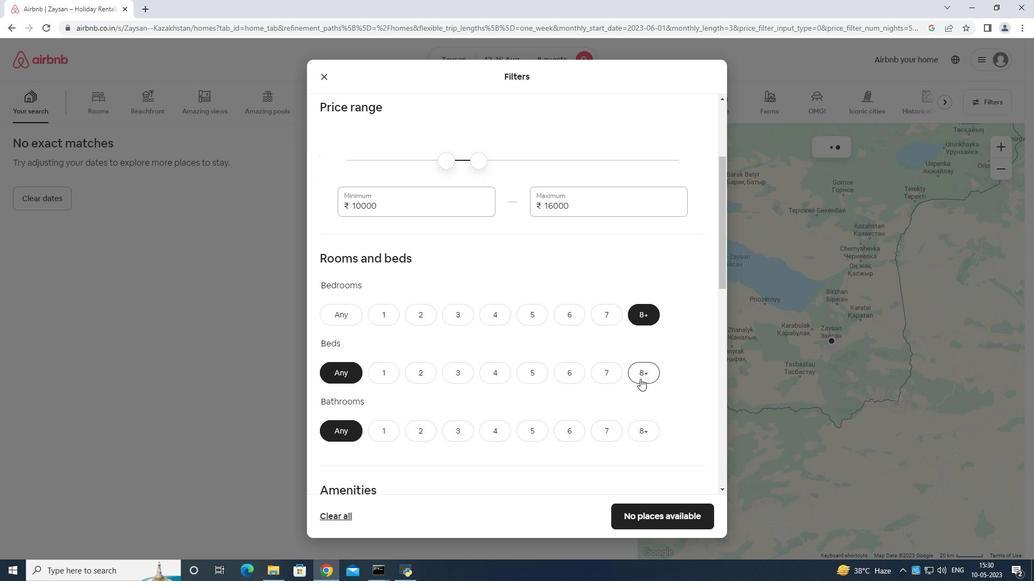 
Action: Mouse moved to (641, 427)
Screenshot: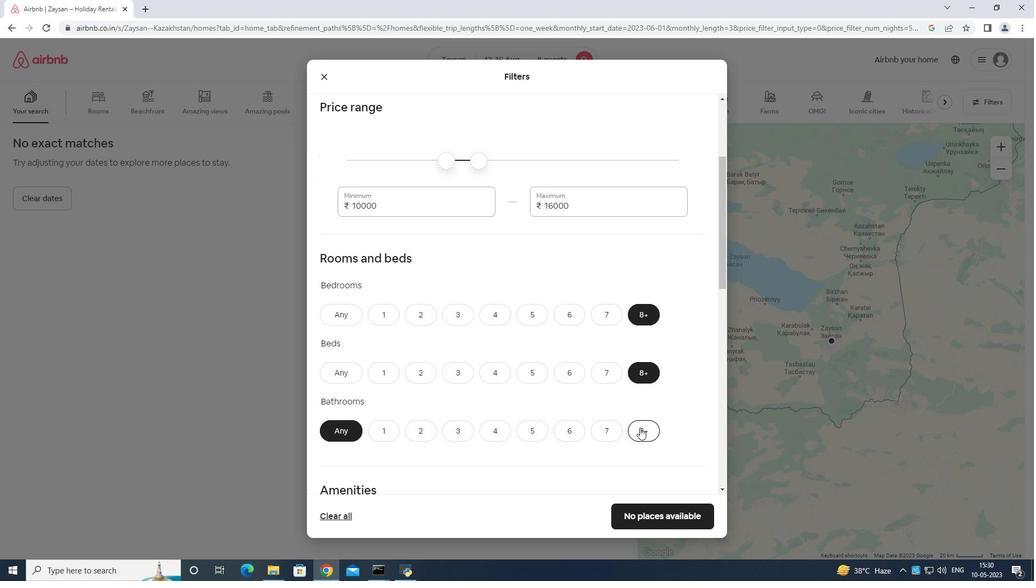 
Action: Mouse pressed left at (641, 427)
Screenshot: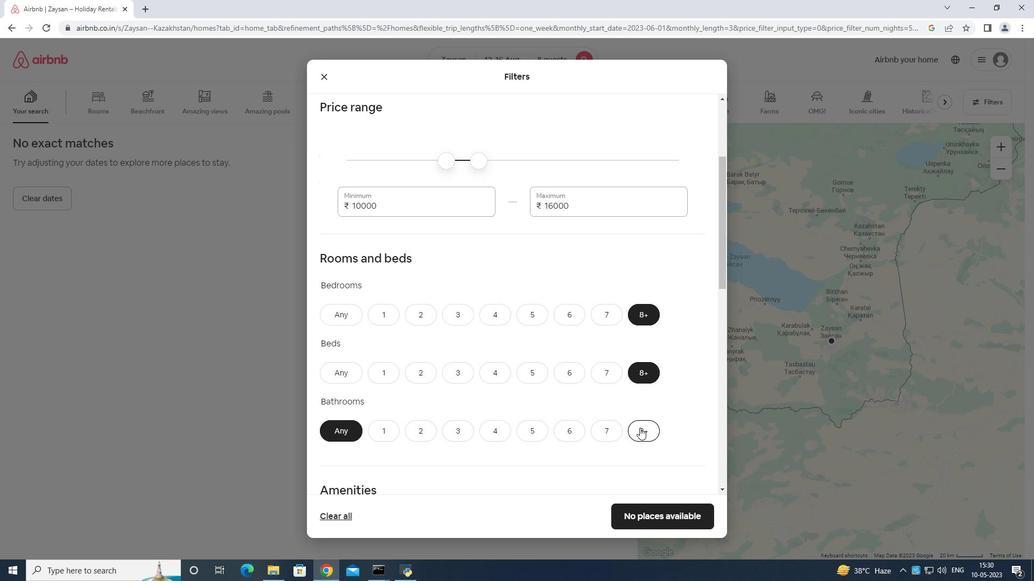 
Action: Mouse moved to (645, 415)
Screenshot: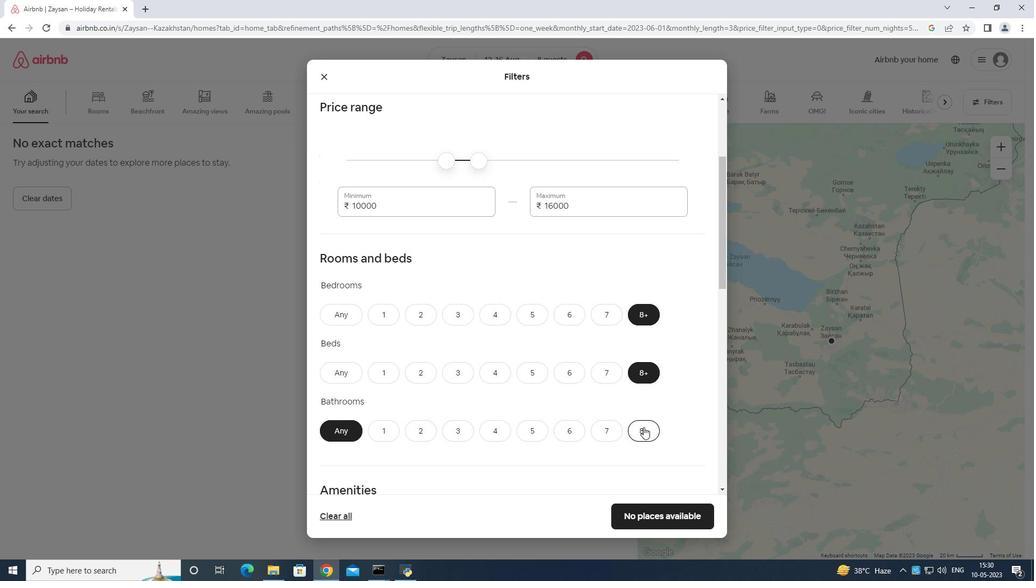
Action: Mouse scrolled (645, 414) with delta (0, 0)
Screenshot: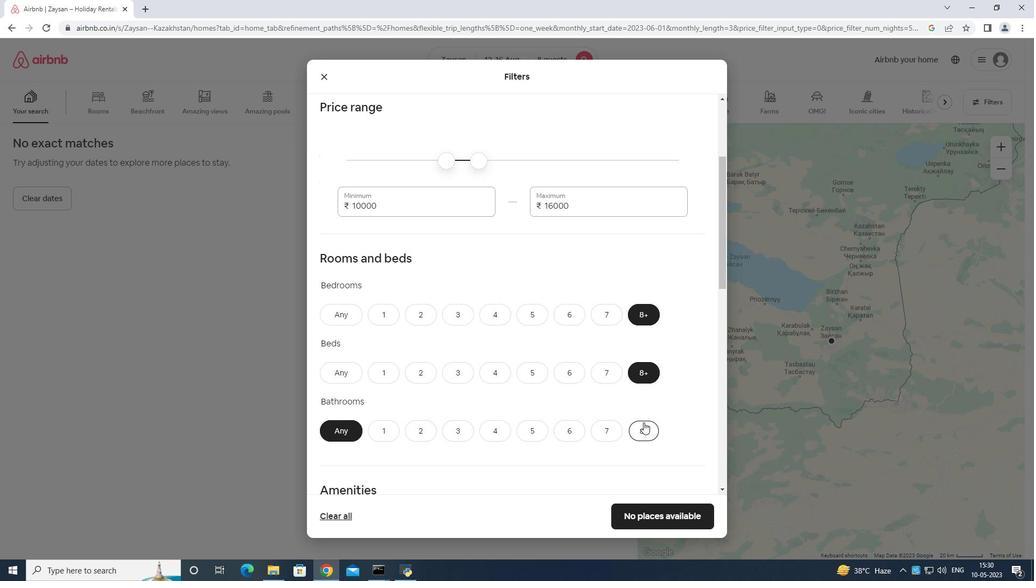 
Action: Mouse scrolled (645, 414) with delta (0, 0)
Screenshot: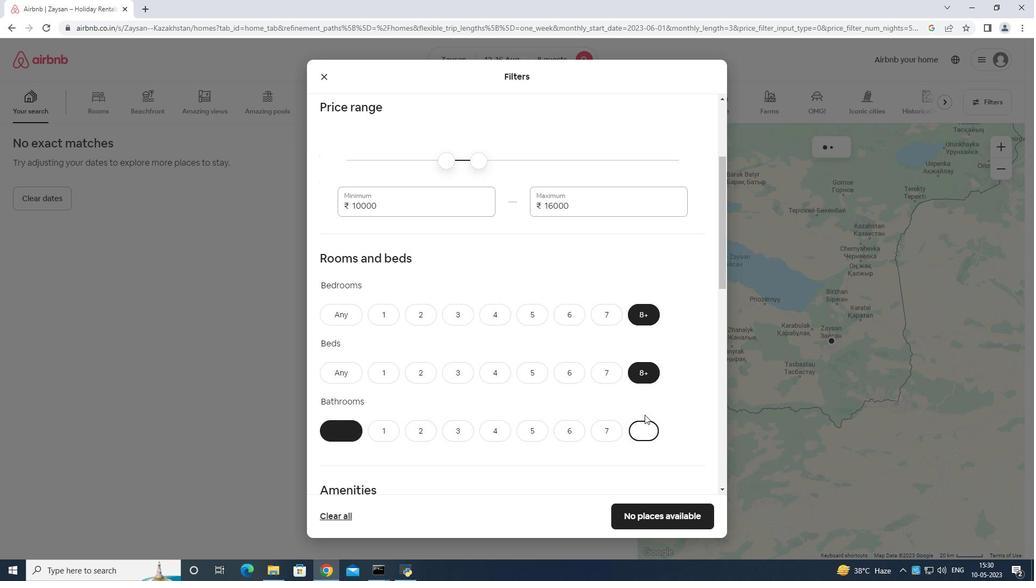 
Action: Mouse scrolled (645, 414) with delta (0, 0)
Screenshot: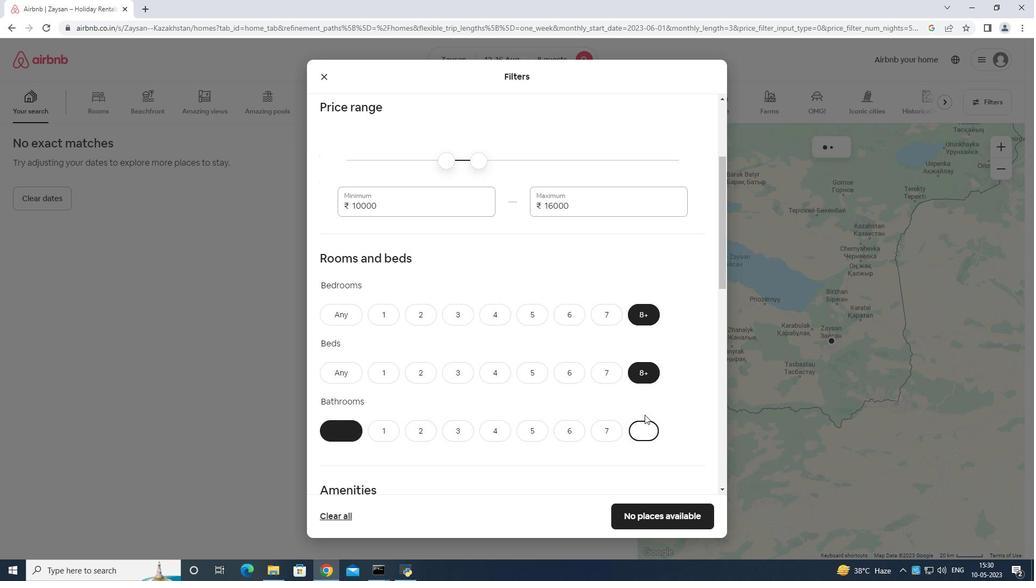
Action: Mouse scrolled (645, 414) with delta (0, 0)
Screenshot: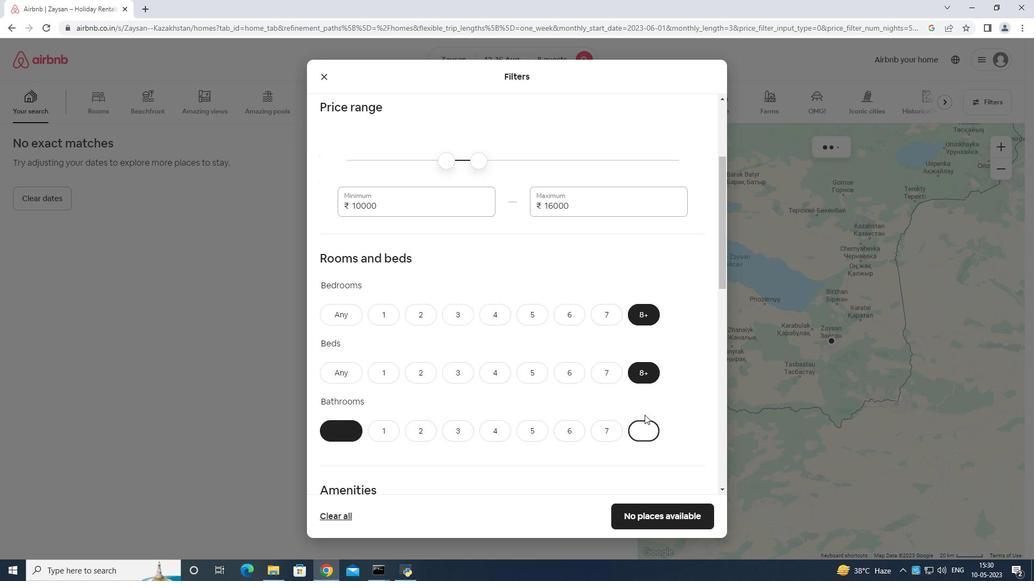 
Action: Mouse moved to (646, 412)
Screenshot: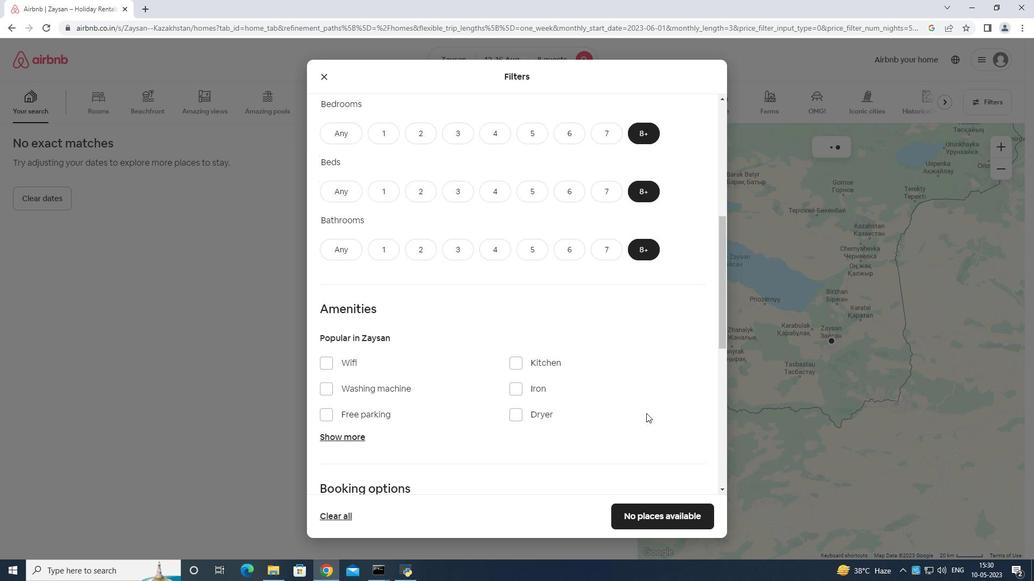 
Action: Mouse scrolled (646, 411) with delta (0, 0)
Screenshot: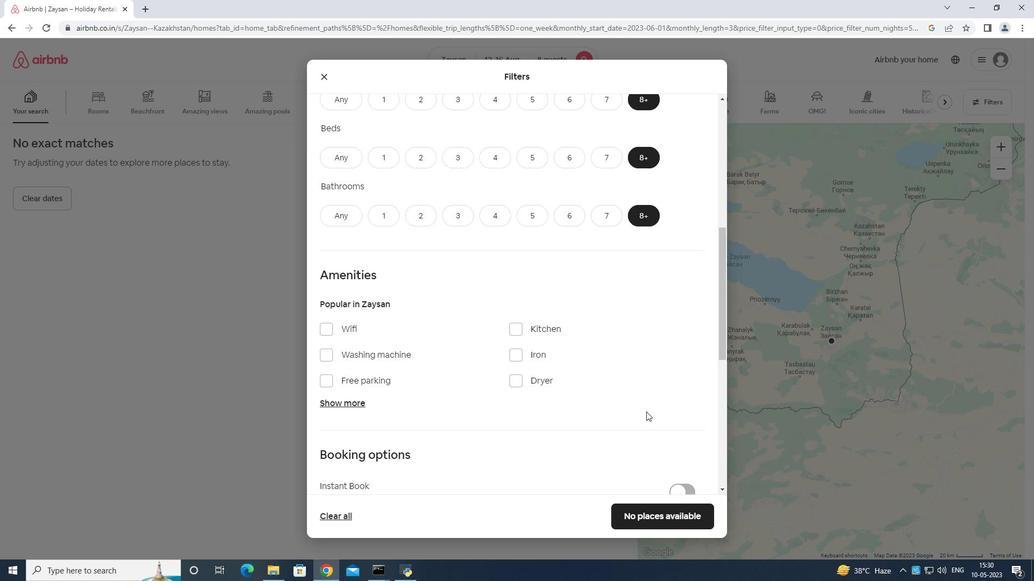 
Action: Mouse moved to (330, 269)
Screenshot: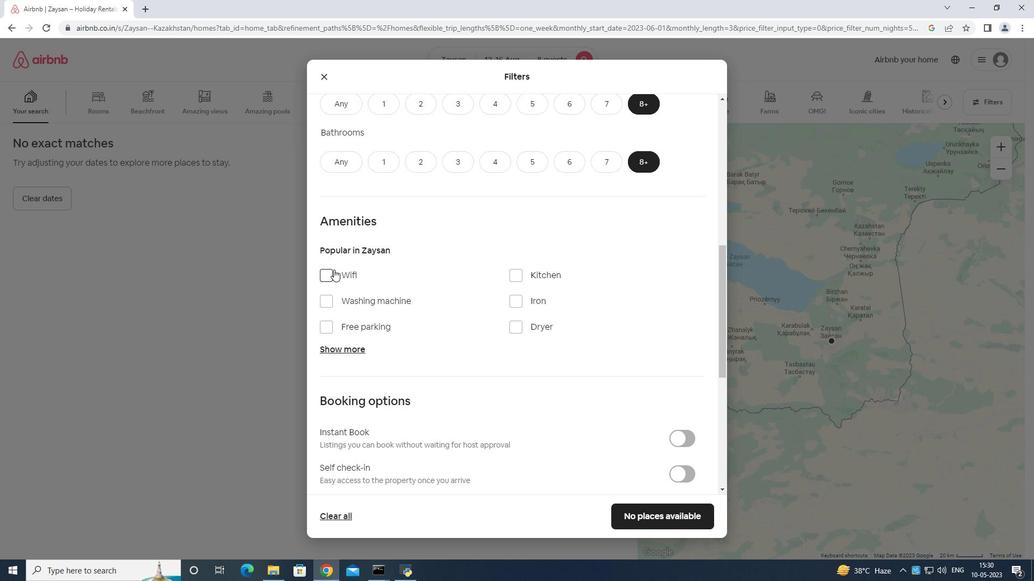 
Action: Mouse pressed left at (330, 269)
Screenshot: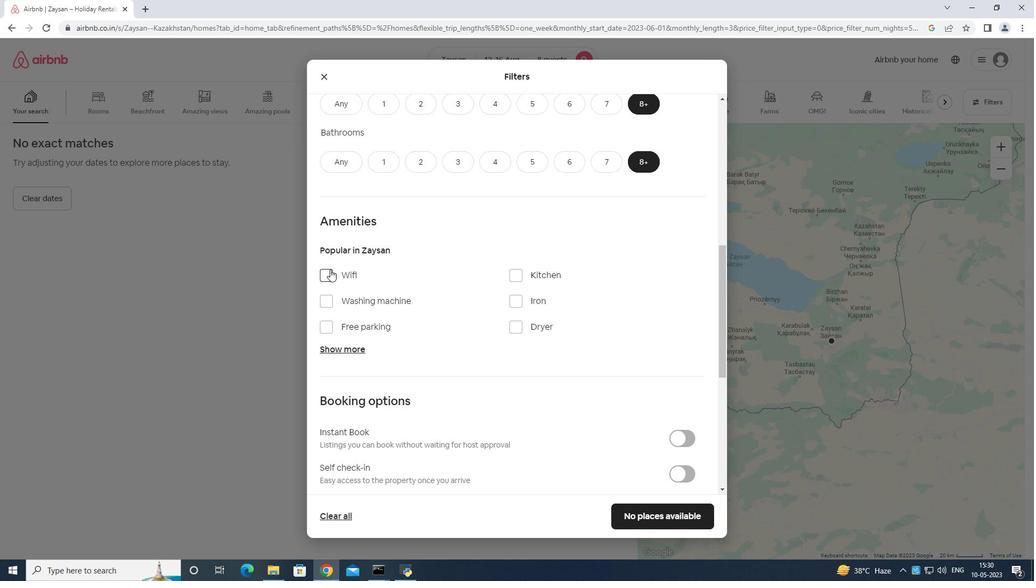 
Action: Mouse moved to (330, 322)
Screenshot: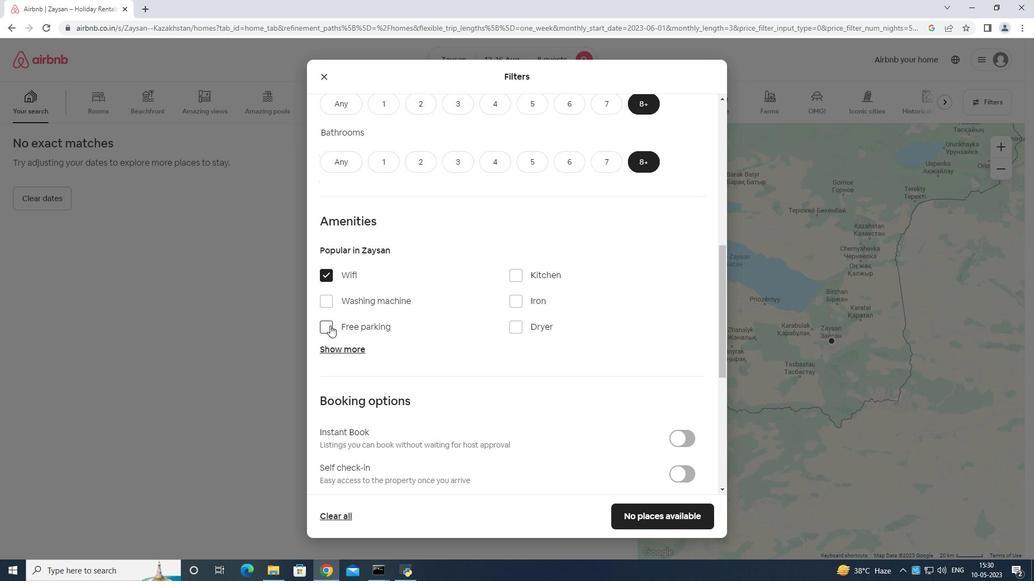 
Action: Mouse pressed left at (330, 322)
Screenshot: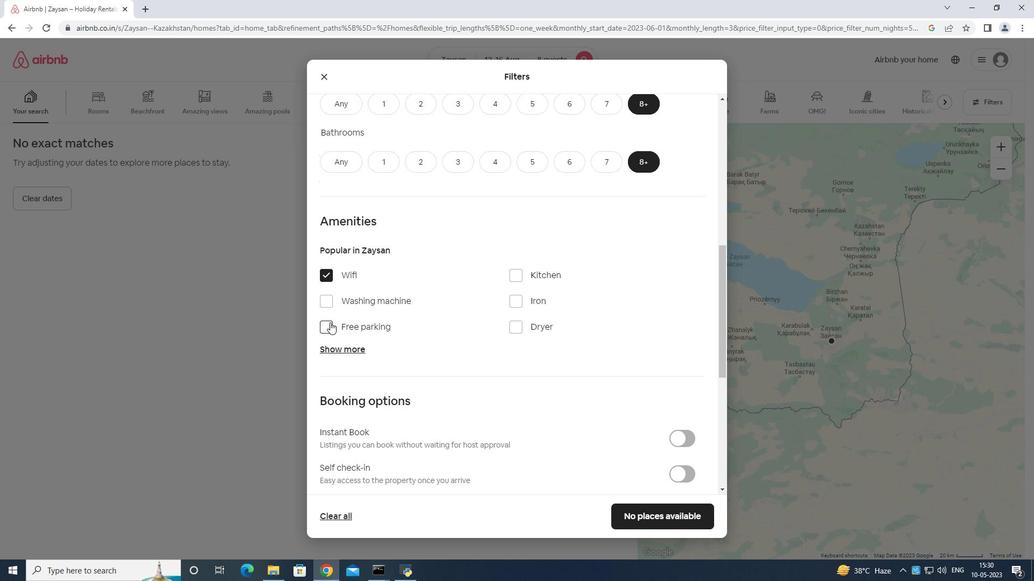 
Action: Mouse moved to (345, 347)
Screenshot: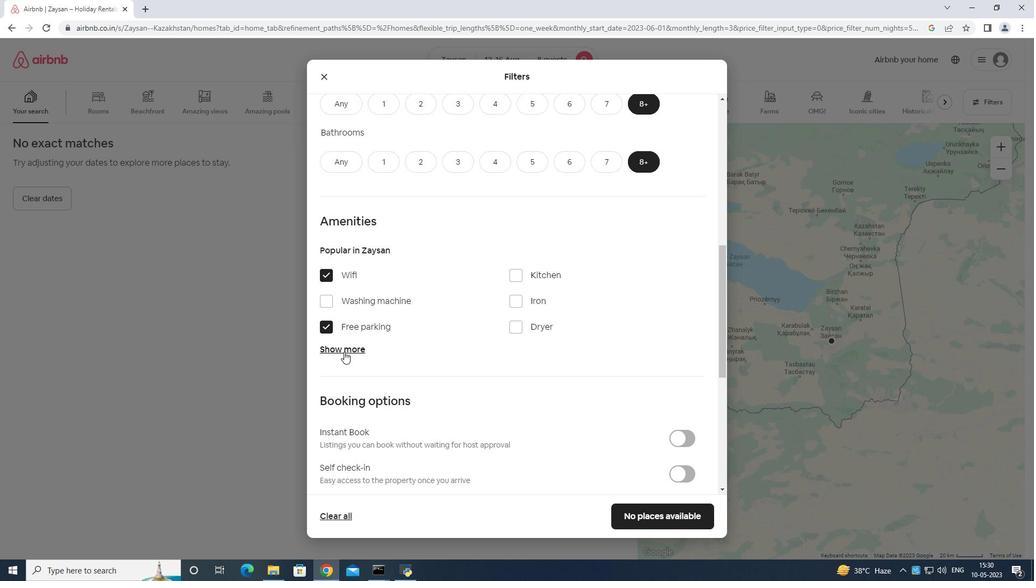 
Action: Mouse pressed left at (345, 347)
Screenshot: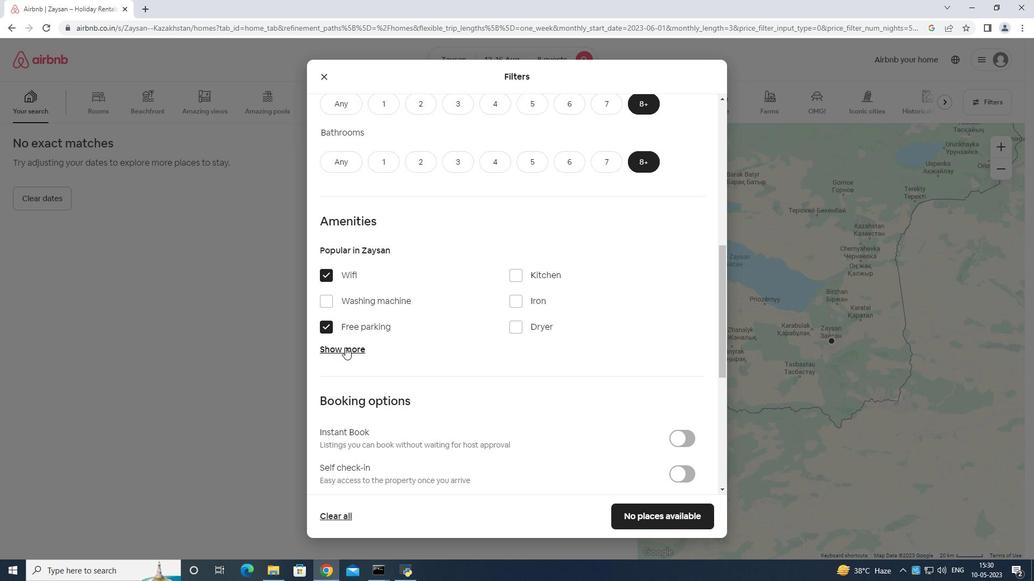 
Action: Mouse moved to (347, 347)
Screenshot: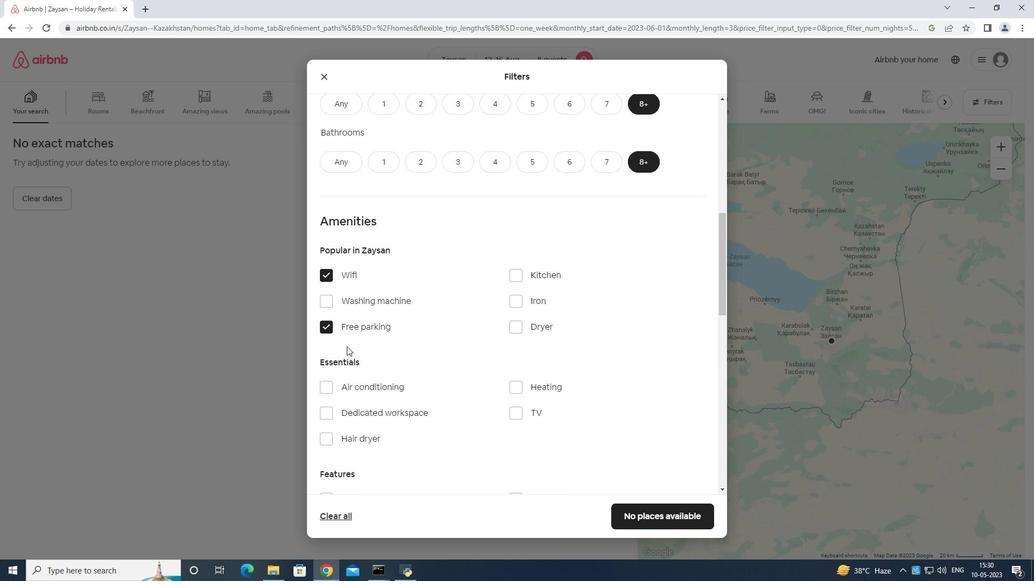 
Action: Mouse scrolled (347, 346) with delta (0, 0)
Screenshot: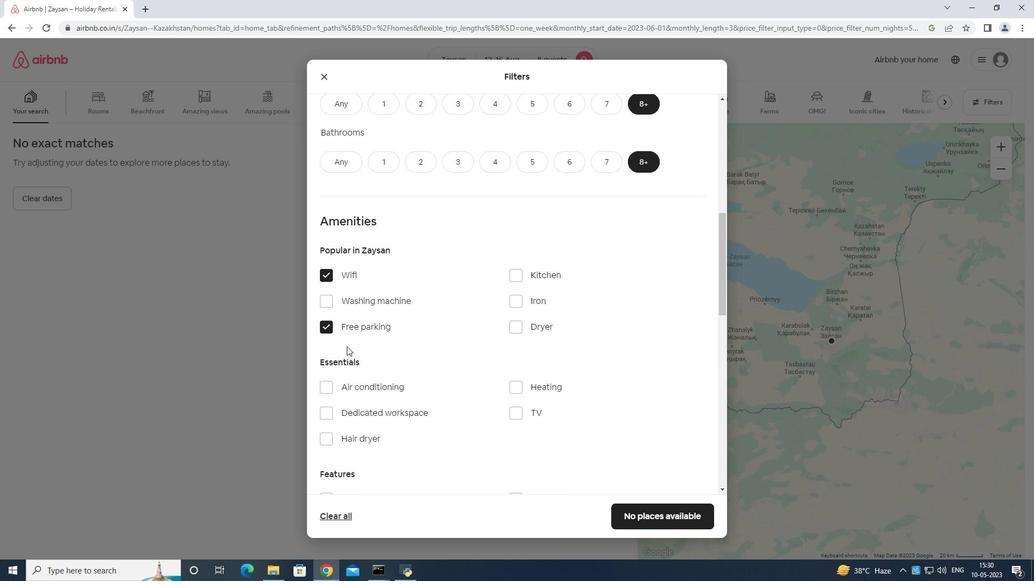 
Action: Mouse scrolled (347, 346) with delta (0, 0)
Screenshot: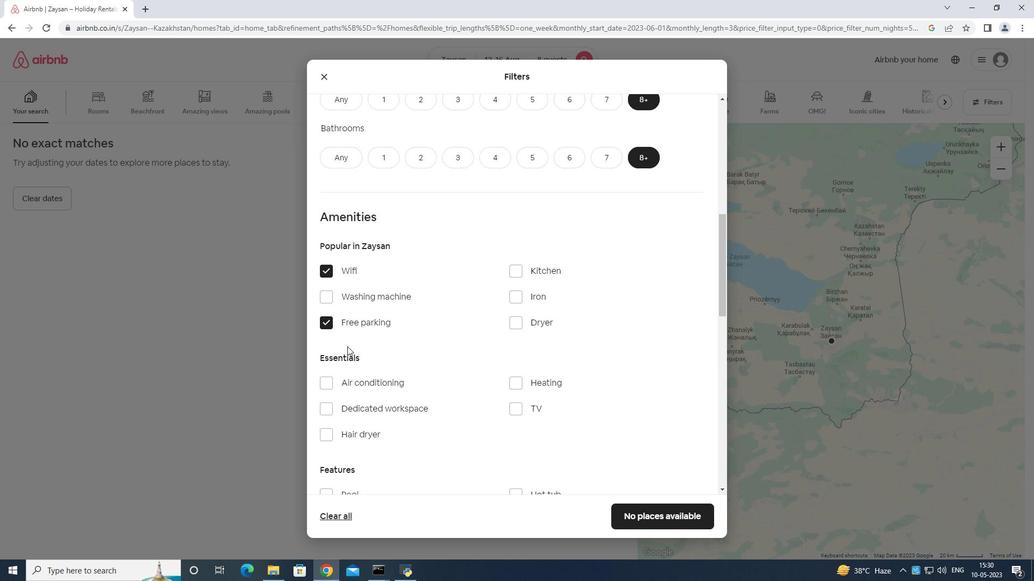 
Action: Mouse moved to (514, 304)
Screenshot: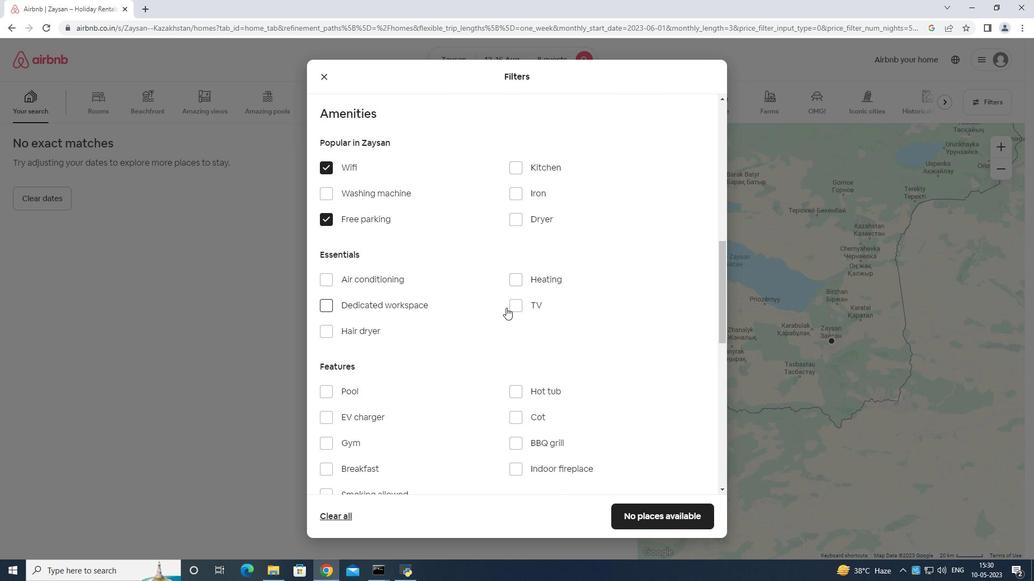 
Action: Mouse pressed left at (514, 304)
Screenshot: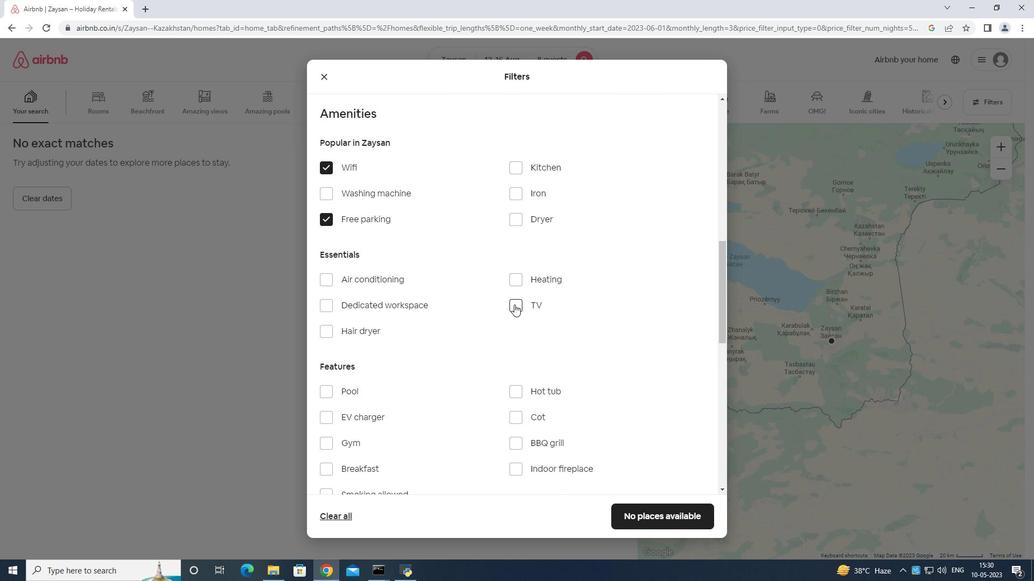 
Action: Mouse moved to (331, 440)
Screenshot: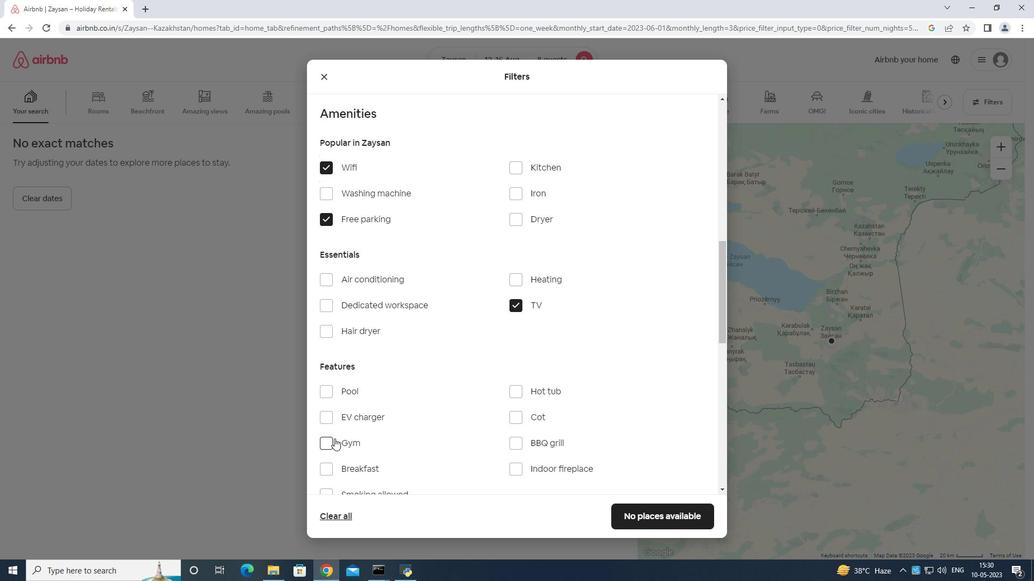 
Action: Mouse pressed left at (331, 440)
Screenshot: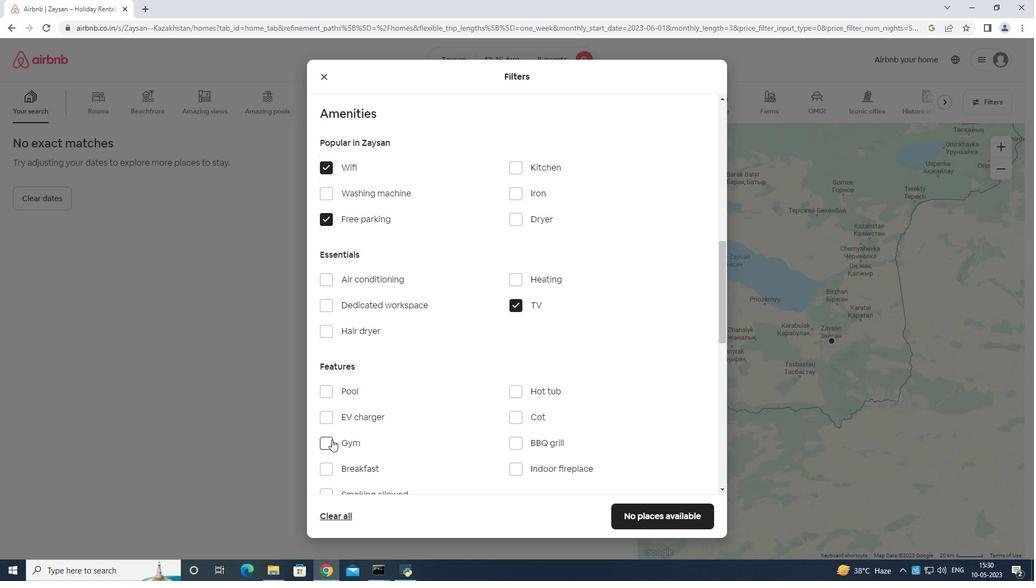 
Action: Mouse moved to (322, 468)
Screenshot: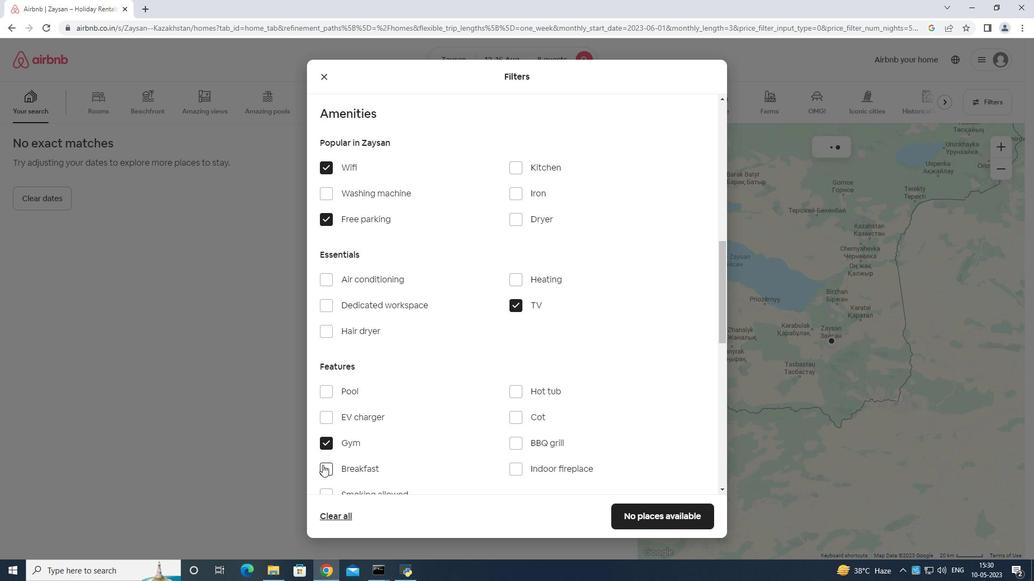 
Action: Mouse pressed left at (322, 468)
Screenshot: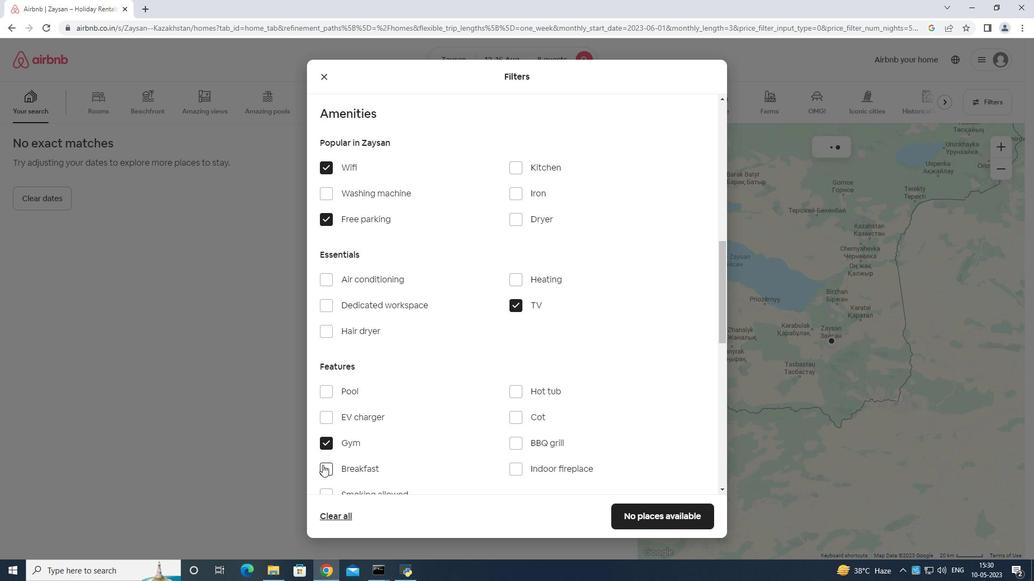 
Action: Mouse moved to (364, 428)
Screenshot: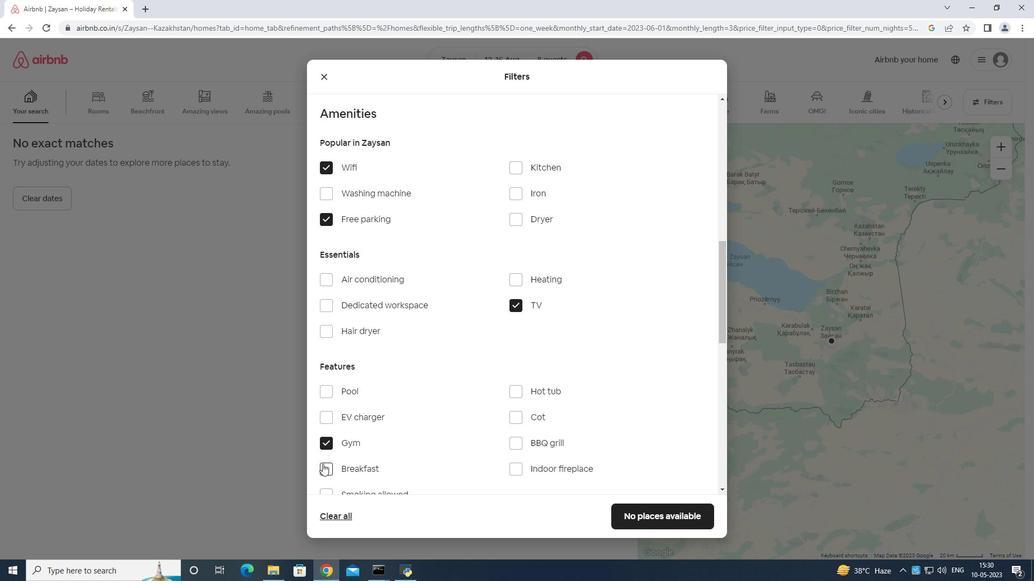 
Action: Mouse scrolled (364, 428) with delta (0, 0)
Screenshot: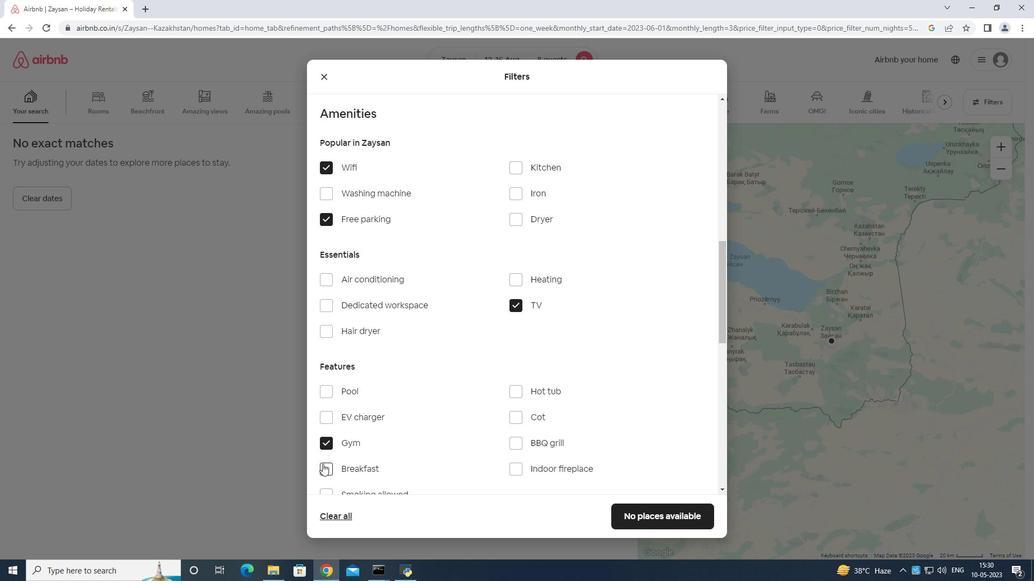 
Action: Mouse moved to (365, 428)
Screenshot: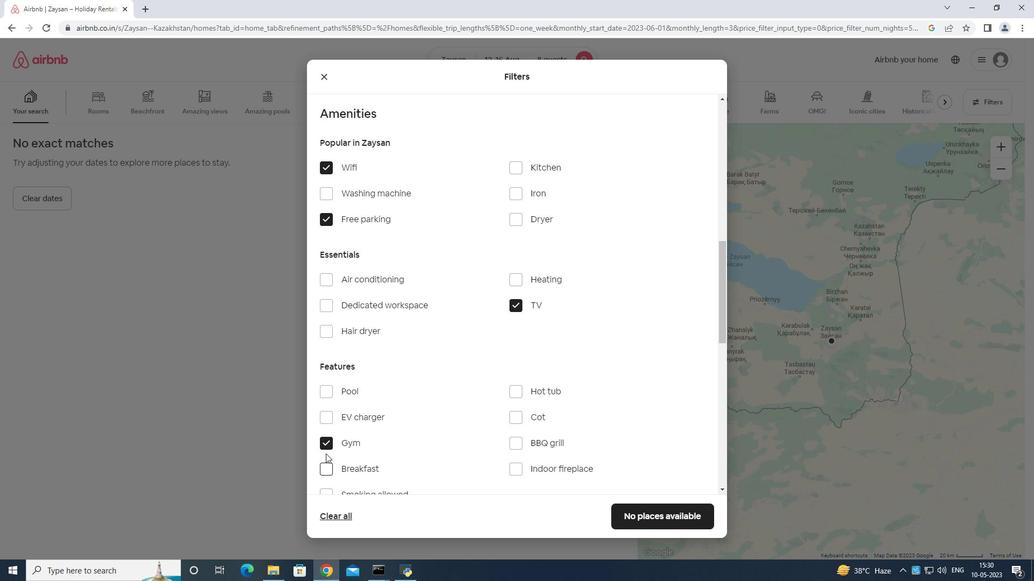 
Action: Mouse scrolled (365, 428) with delta (0, 0)
Screenshot: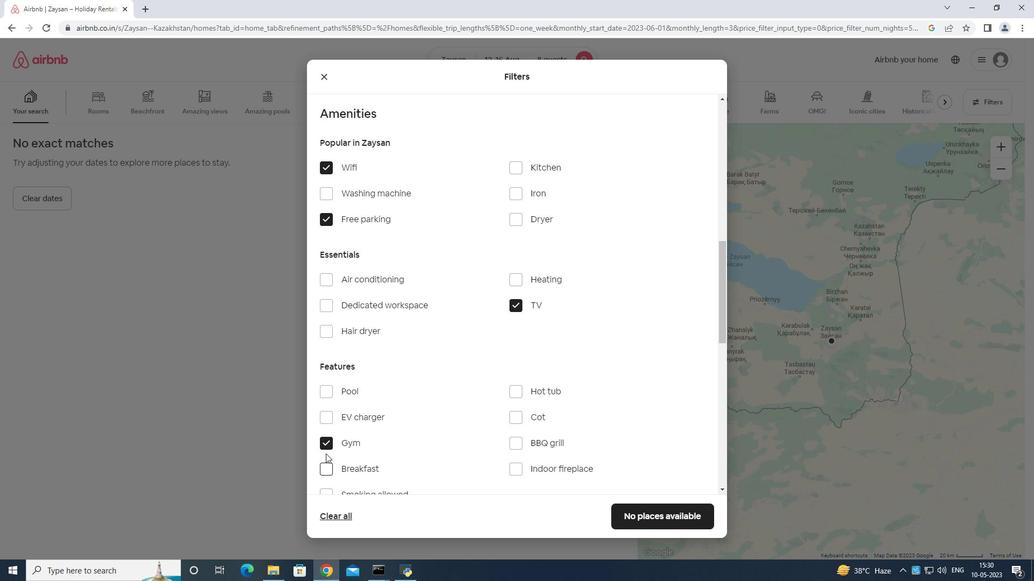 
Action: Mouse moved to (368, 428)
Screenshot: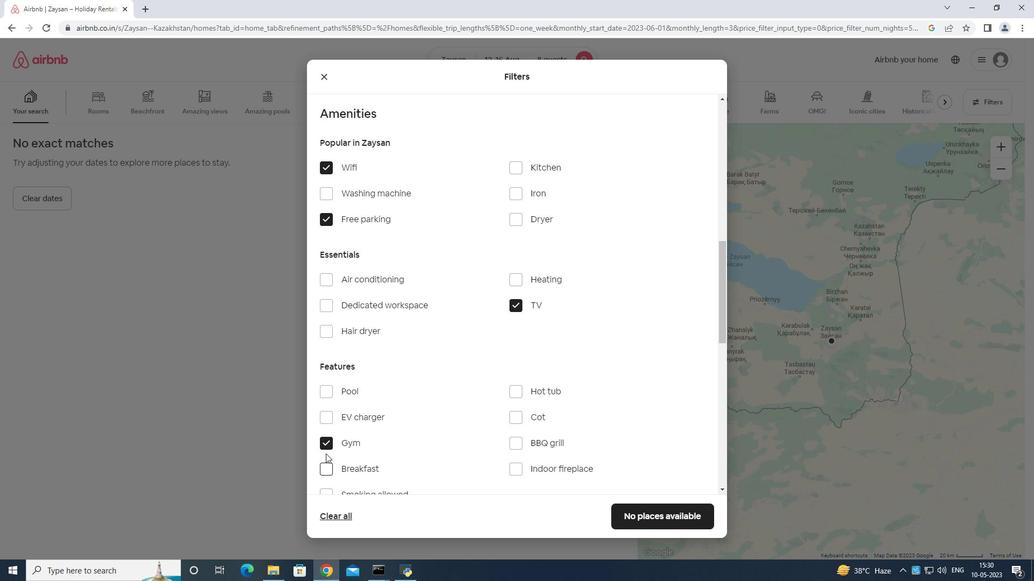 
Action: Mouse scrolled (368, 428) with delta (0, 0)
Screenshot: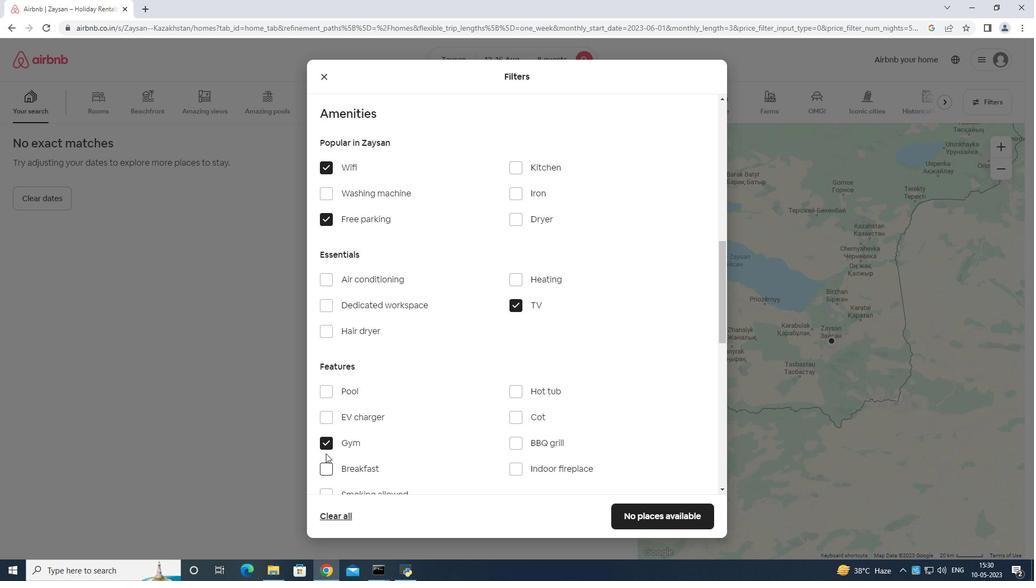 
Action: Mouse moved to (563, 425)
Screenshot: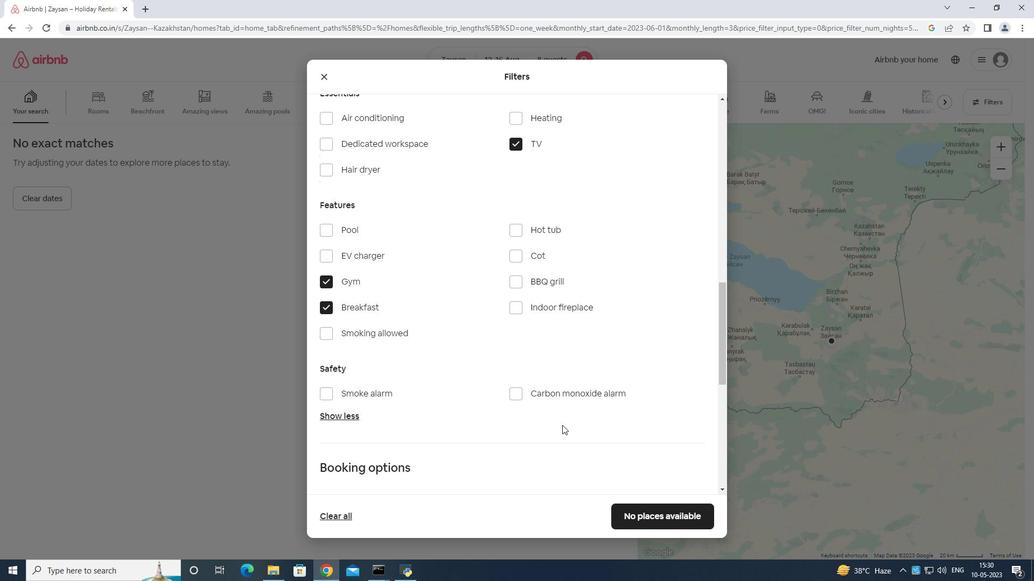 
Action: Mouse scrolled (563, 425) with delta (0, 0)
Screenshot: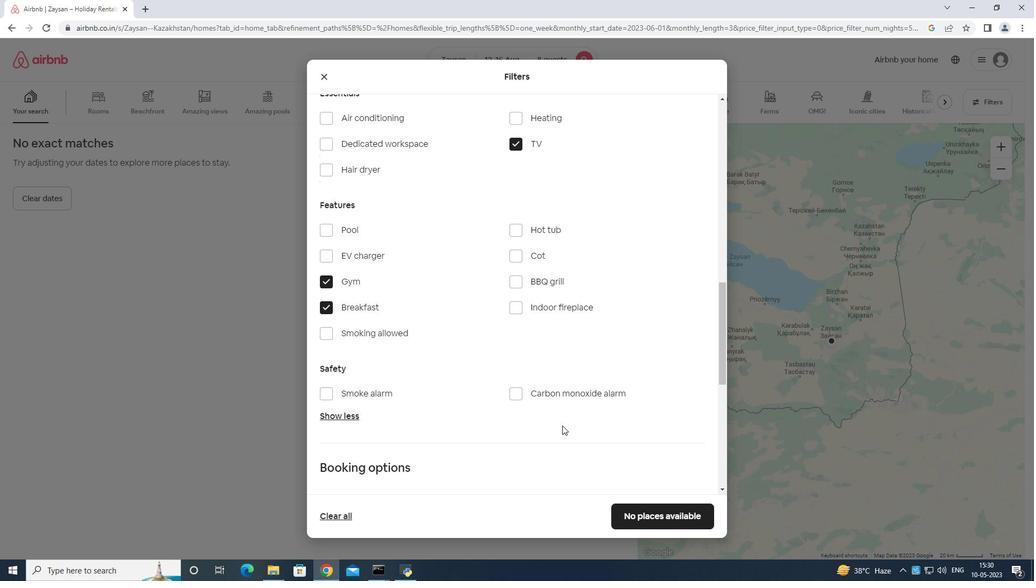 
Action: Mouse scrolled (563, 425) with delta (0, 0)
Screenshot: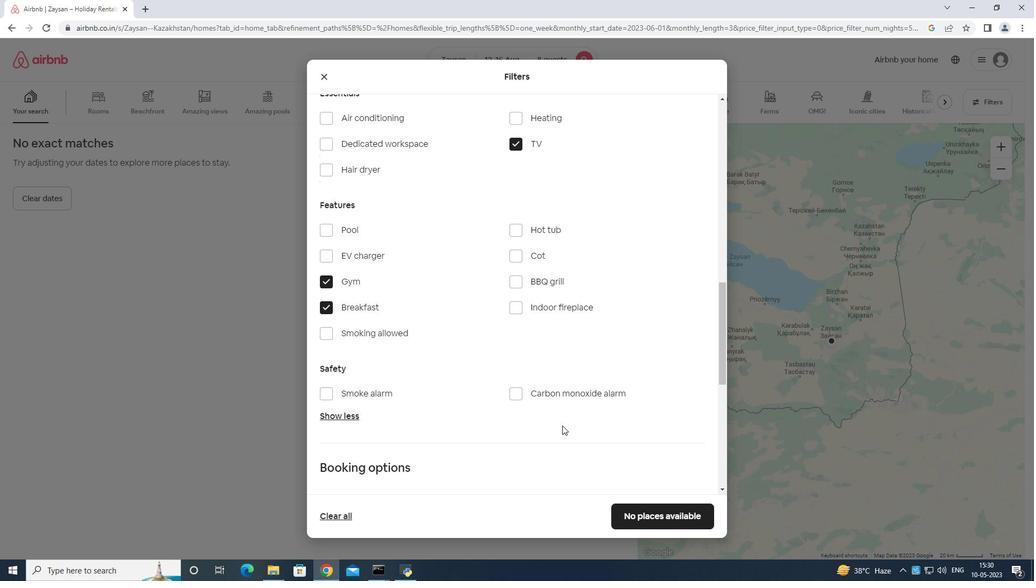 
Action: Mouse scrolled (563, 425) with delta (0, 0)
Screenshot: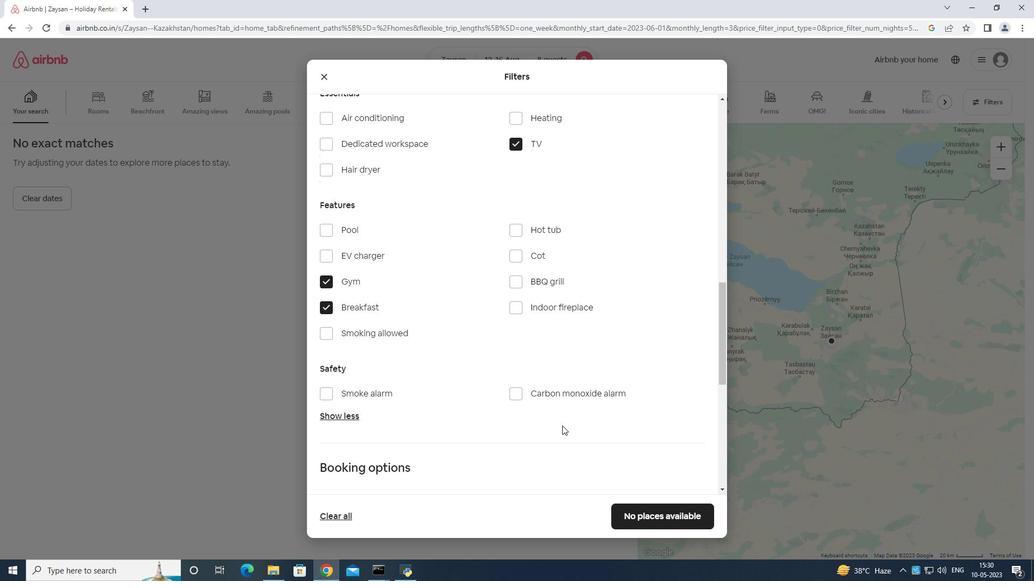 
Action: Mouse scrolled (563, 425) with delta (0, 0)
Screenshot: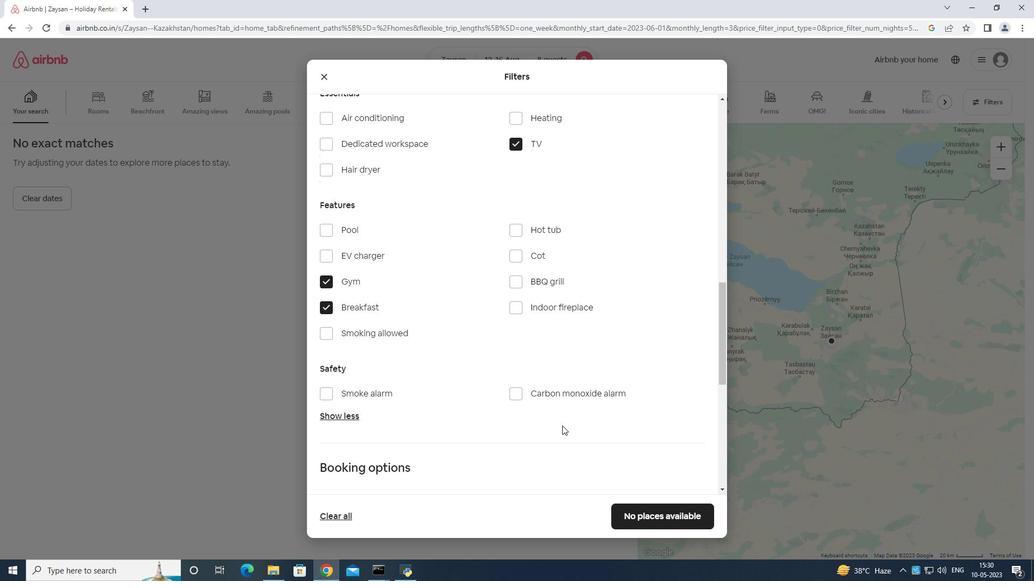 
Action: Mouse moved to (675, 323)
Screenshot: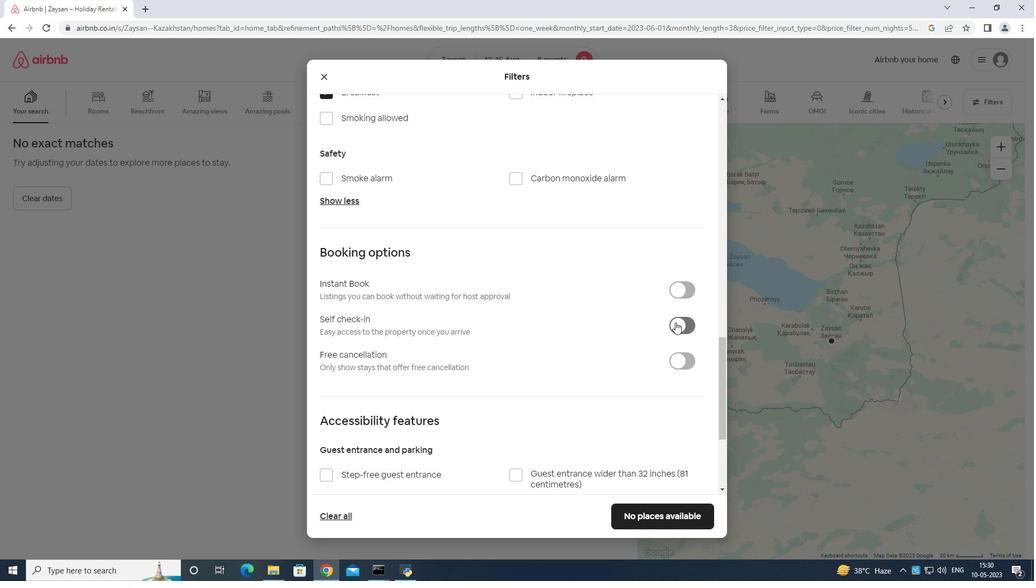 
Action: Mouse pressed left at (675, 323)
Screenshot: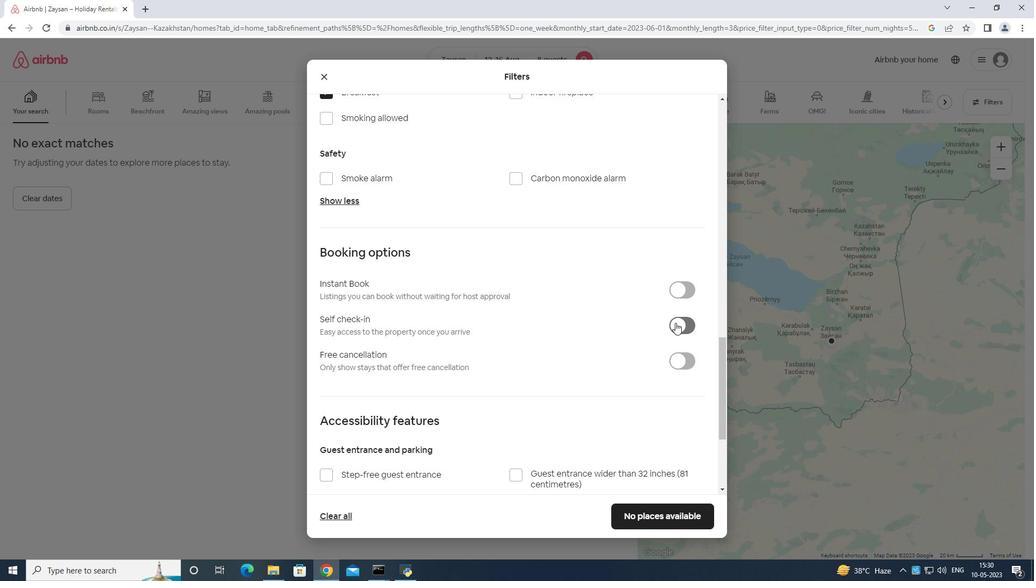 
Action: Mouse moved to (667, 322)
Screenshot: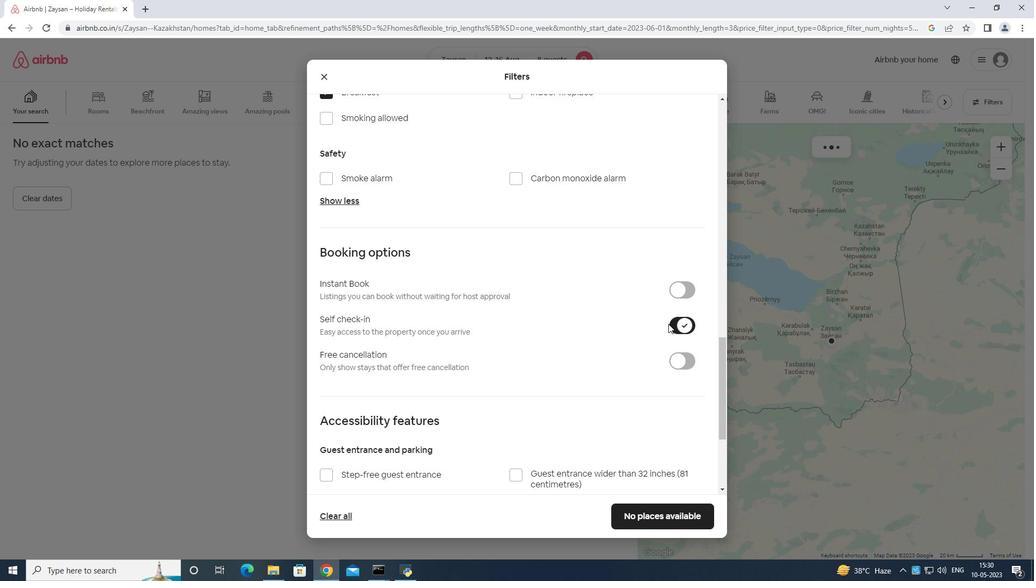 
Action: Mouse scrolled (667, 322) with delta (0, 0)
Screenshot: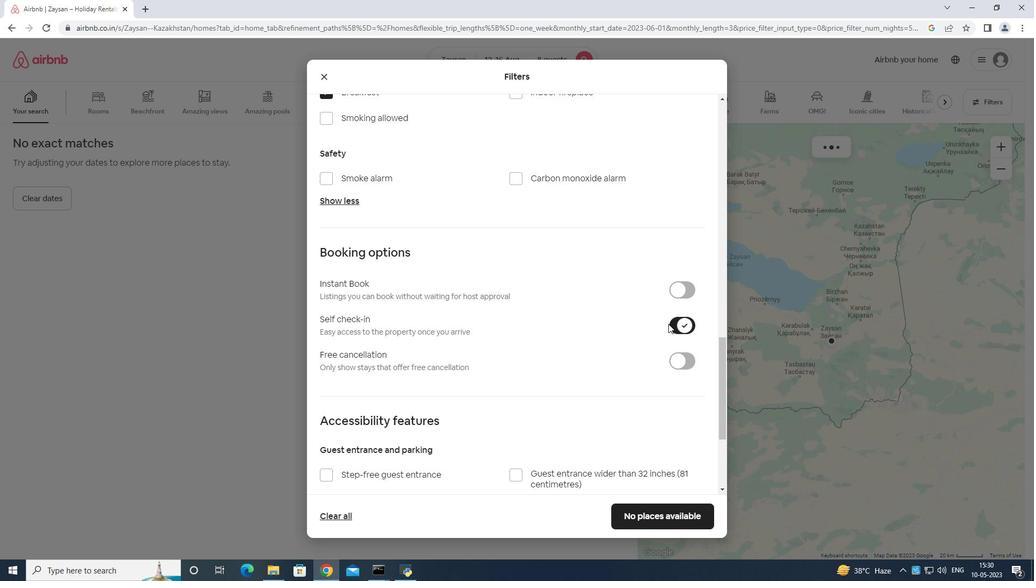 
Action: Mouse moved to (667, 325)
Screenshot: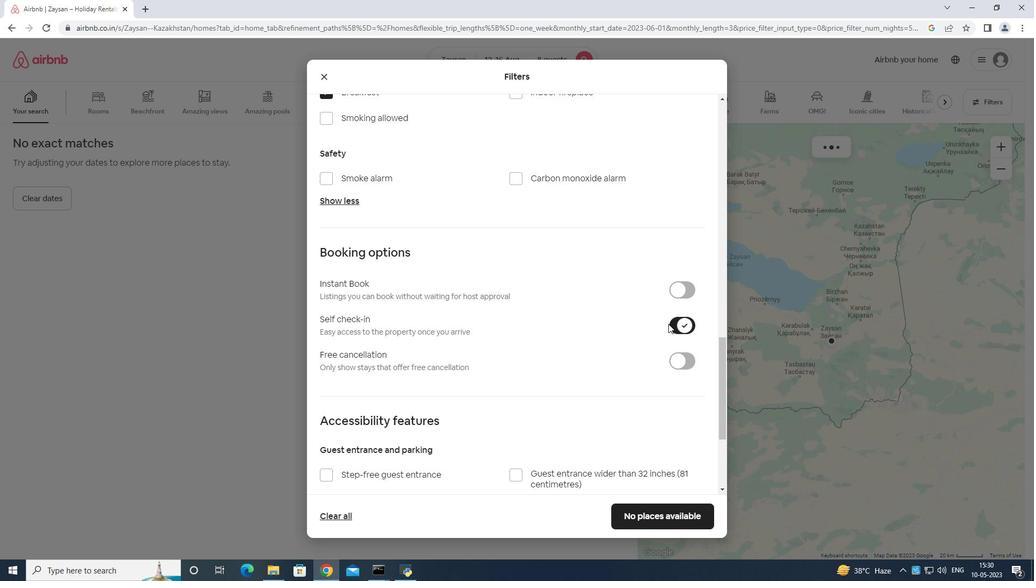 
Action: Mouse scrolled (667, 324) with delta (0, 0)
Screenshot: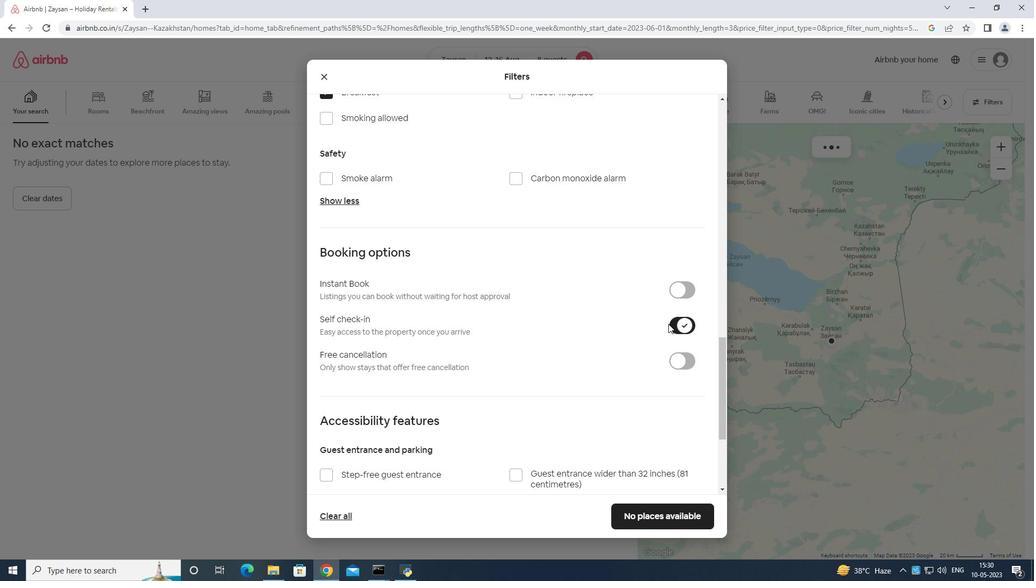 
Action: Mouse moved to (668, 327)
Screenshot: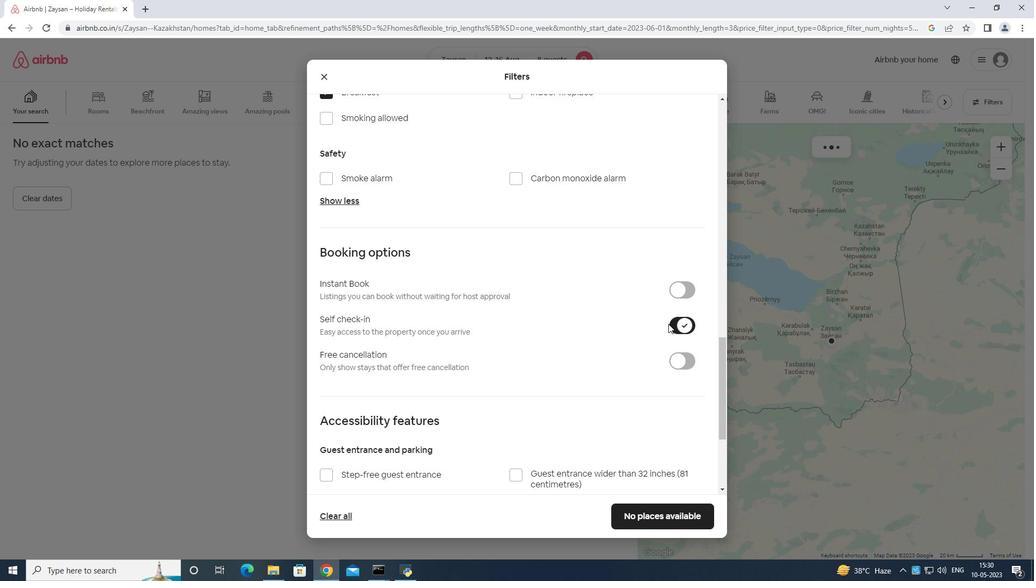 
Action: Mouse scrolled (668, 326) with delta (0, 0)
Screenshot: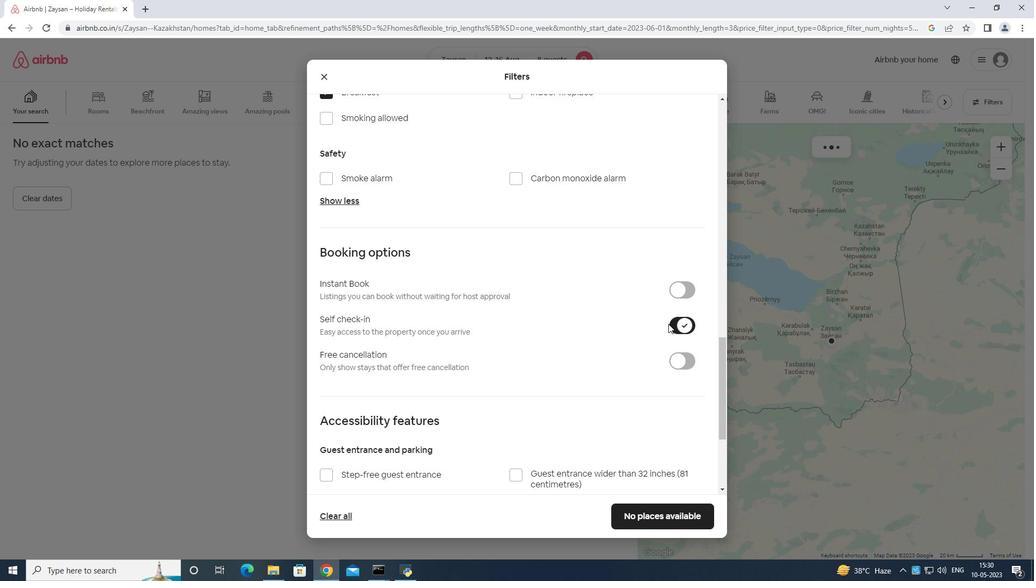 
Action: Mouse moved to (668, 329)
Screenshot: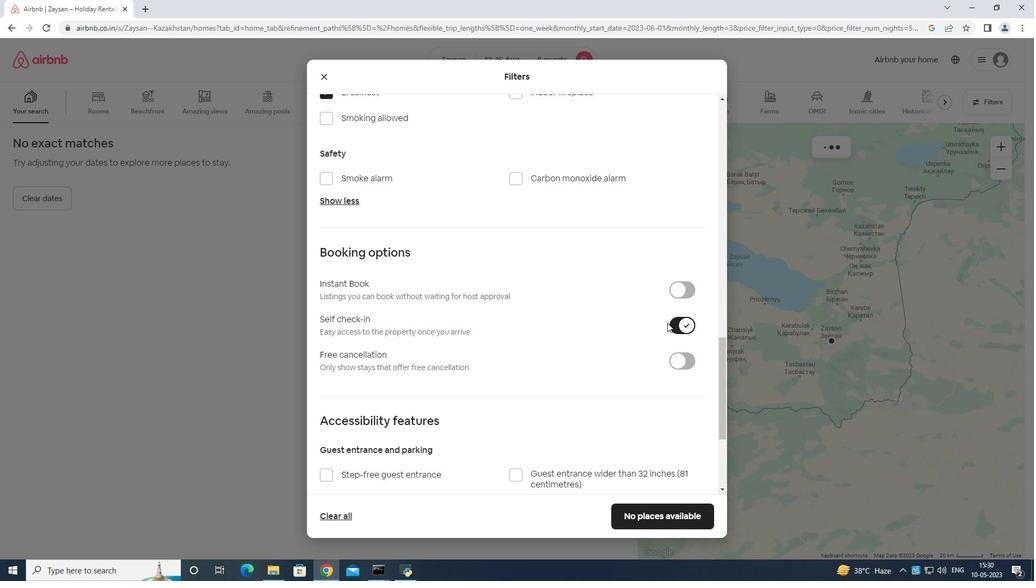 
Action: Mouse scrolled (668, 329) with delta (0, 0)
Screenshot: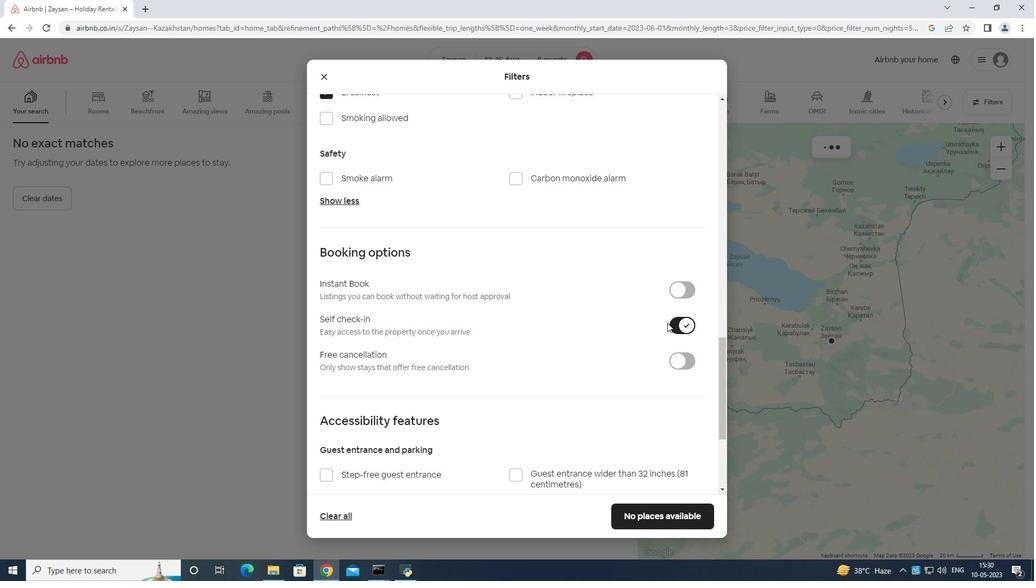 
Action: Mouse moved to (668, 334)
Screenshot: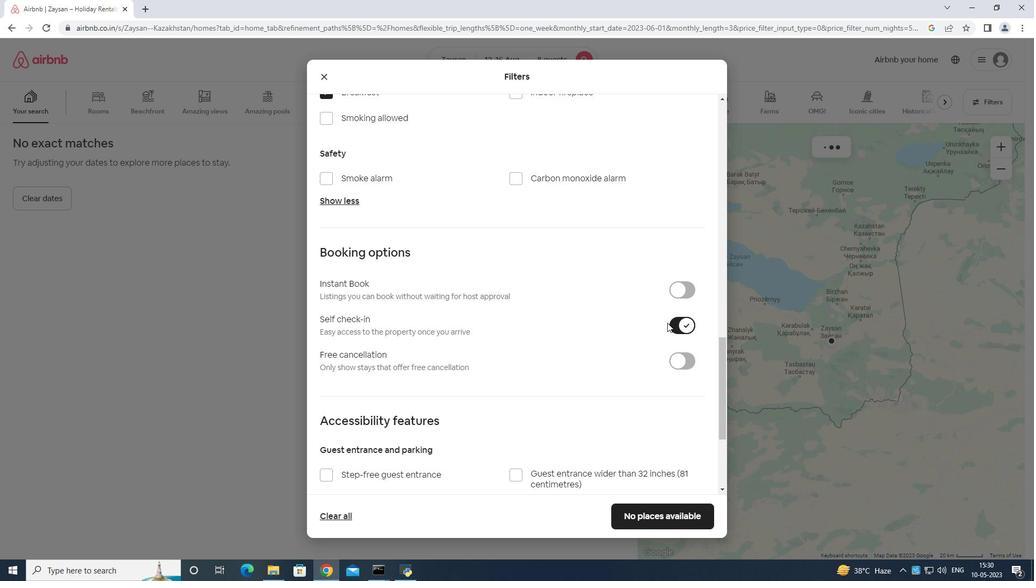 
Action: Mouse scrolled (668, 333) with delta (0, 0)
Screenshot: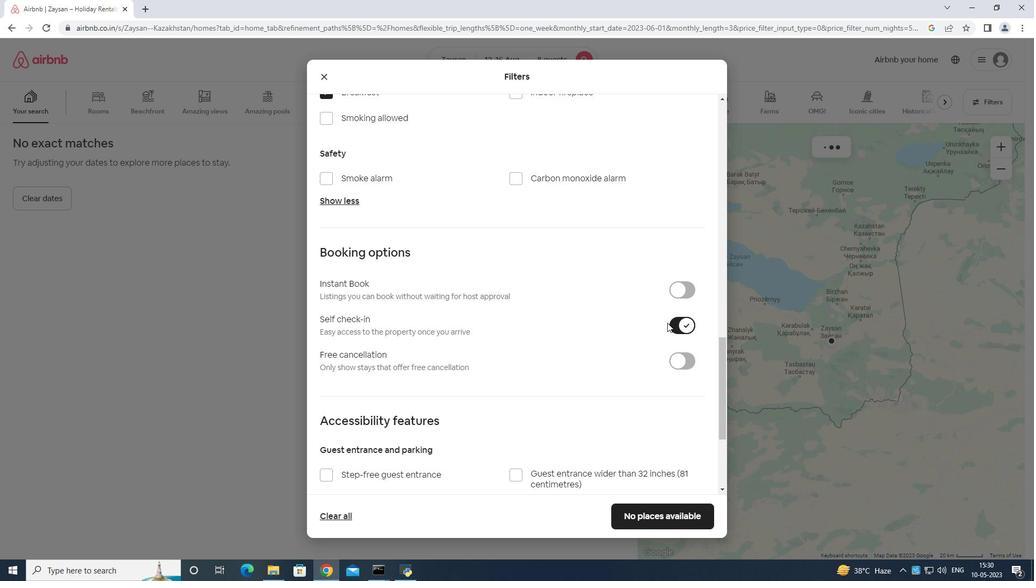 
Action: Mouse moved to (669, 323)
Screenshot: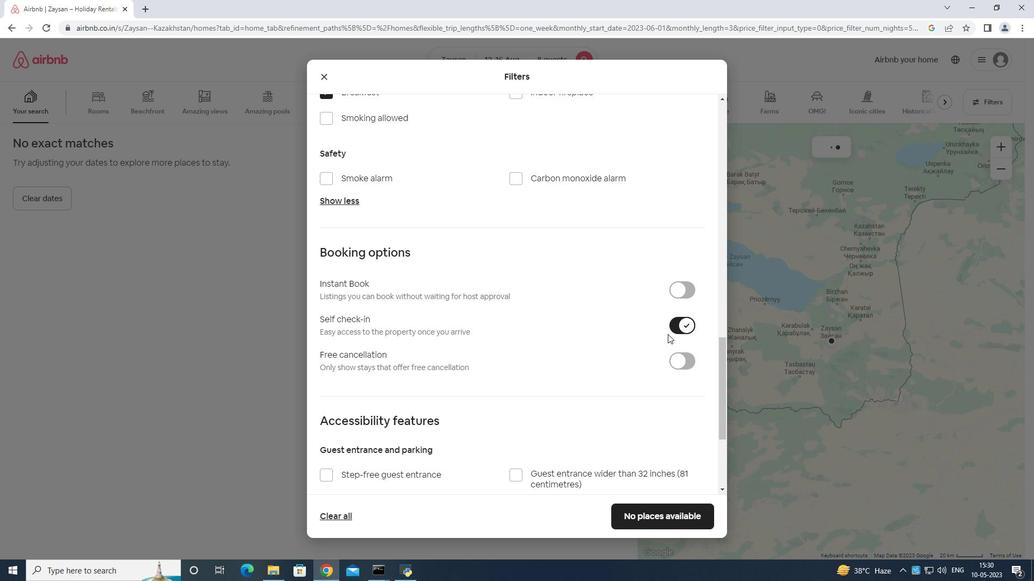 
Action: Mouse scrolled (669, 323) with delta (0, 0)
Screenshot: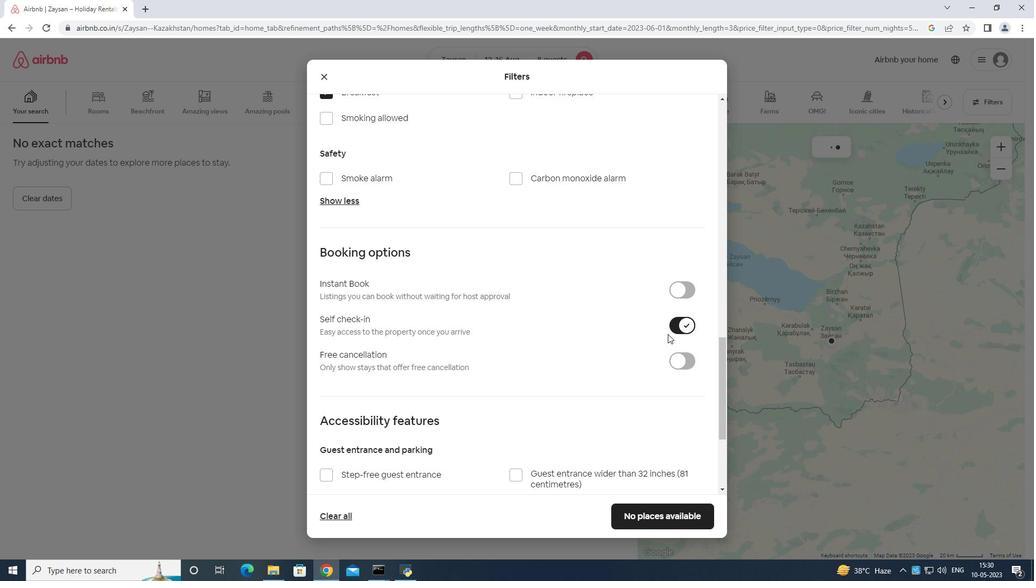 
Action: Mouse scrolled (669, 323) with delta (0, 0)
Screenshot: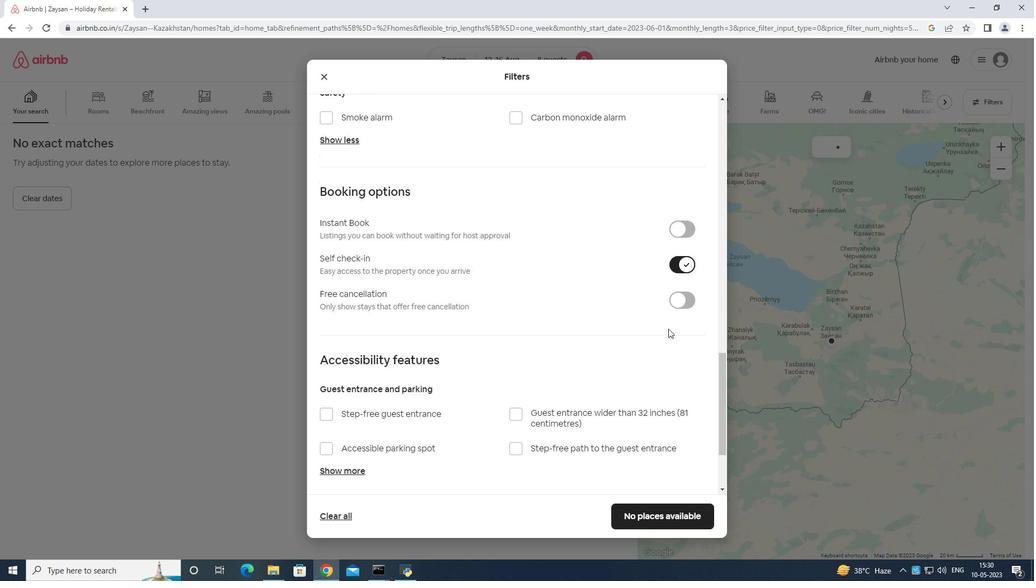 
Action: Mouse moved to (670, 323)
Screenshot: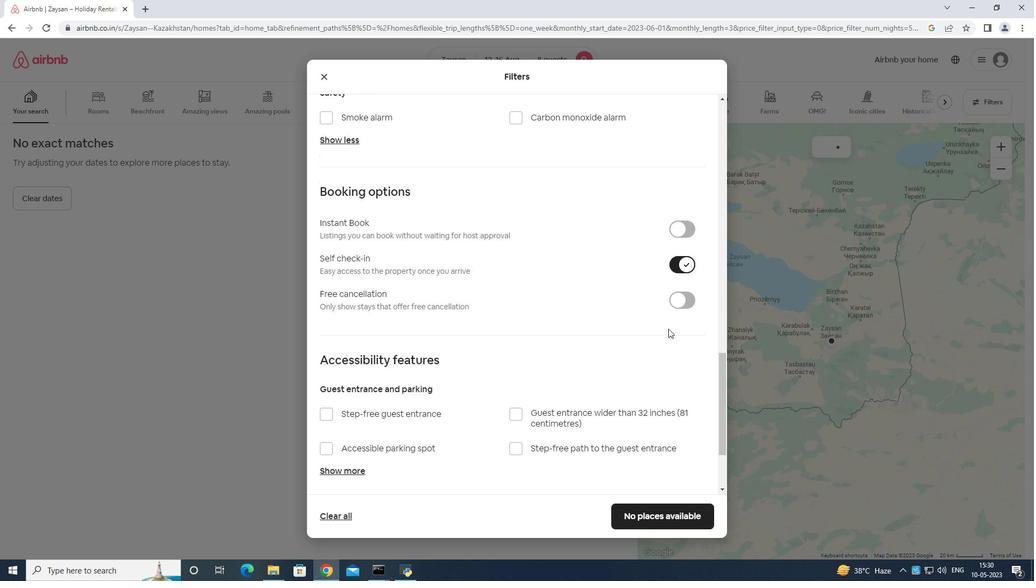 
Action: Mouse scrolled (670, 323) with delta (0, 0)
Screenshot: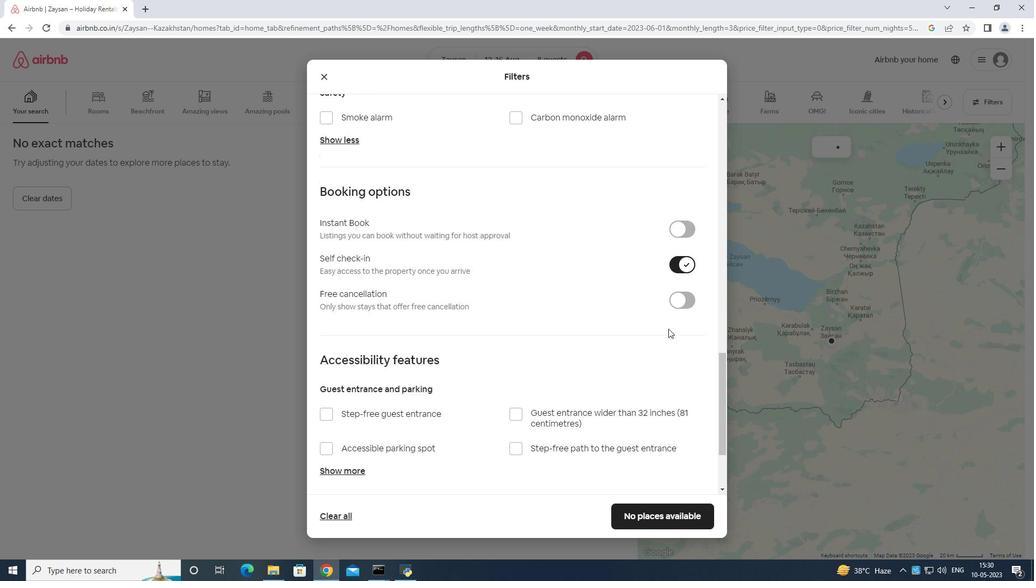 
Action: Mouse moved to (662, 335)
Screenshot: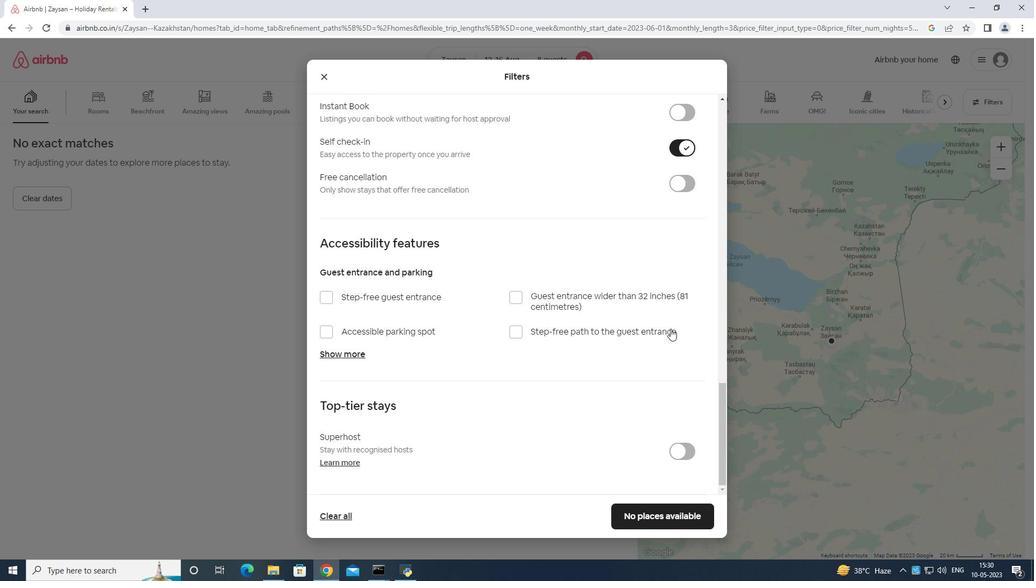 
Action: Mouse scrolled (662, 335) with delta (0, 0)
Screenshot: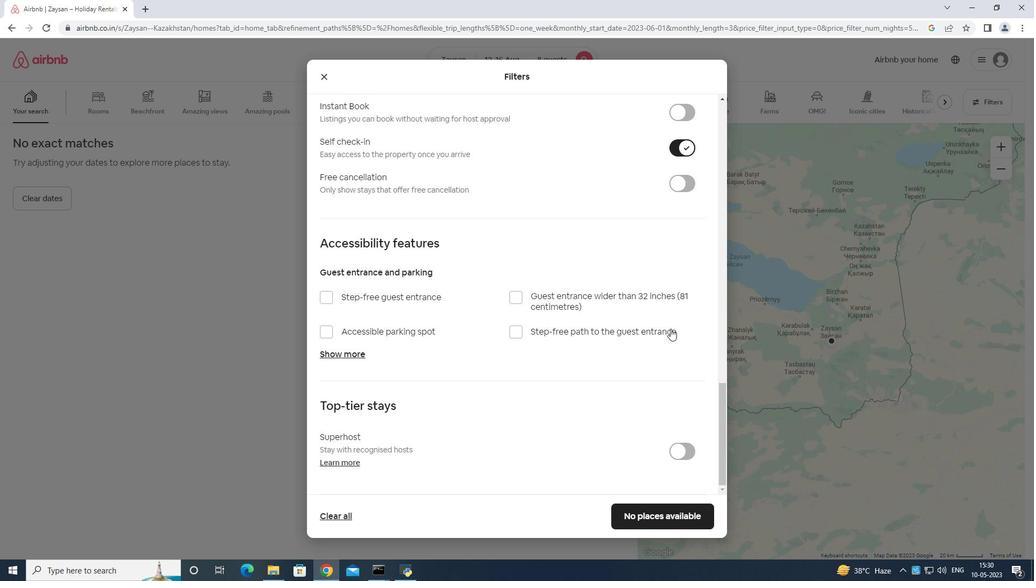 
Action: Mouse moved to (682, 514)
Screenshot: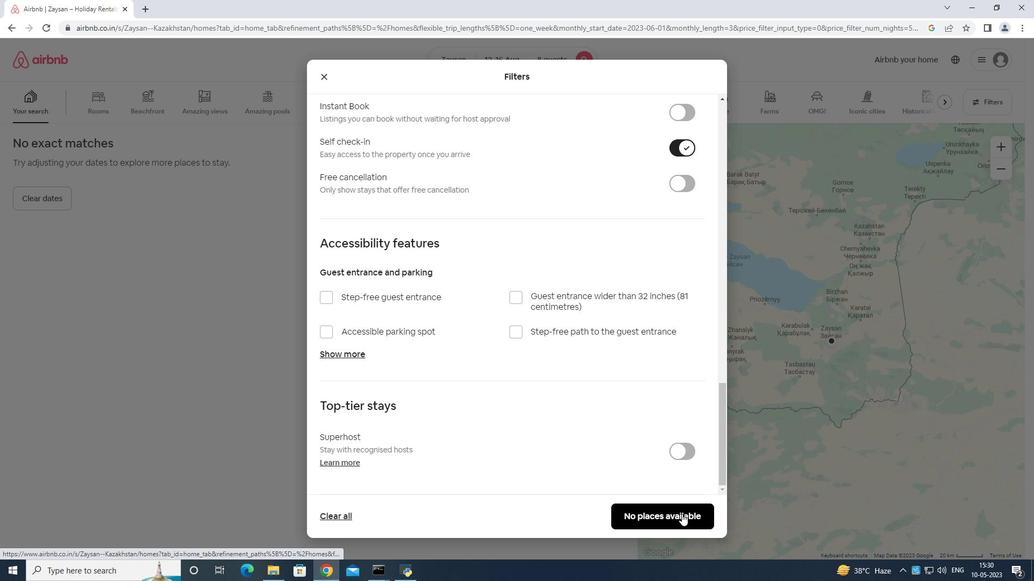 
Action: Mouse pressed left at (682, 514)
Screenshot: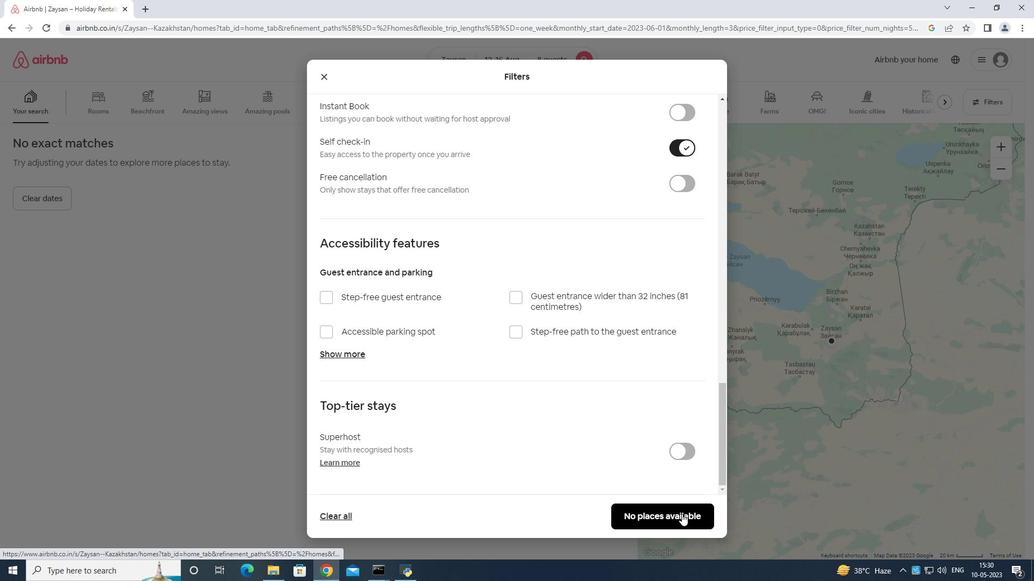 
